 Task: Plot the electric field distribution in a charged parallel-plate capacitor with dielectric materials, capacitance calculations, and voltage analysis.
Action: Mouse moved to (161, 33)
Screenshot: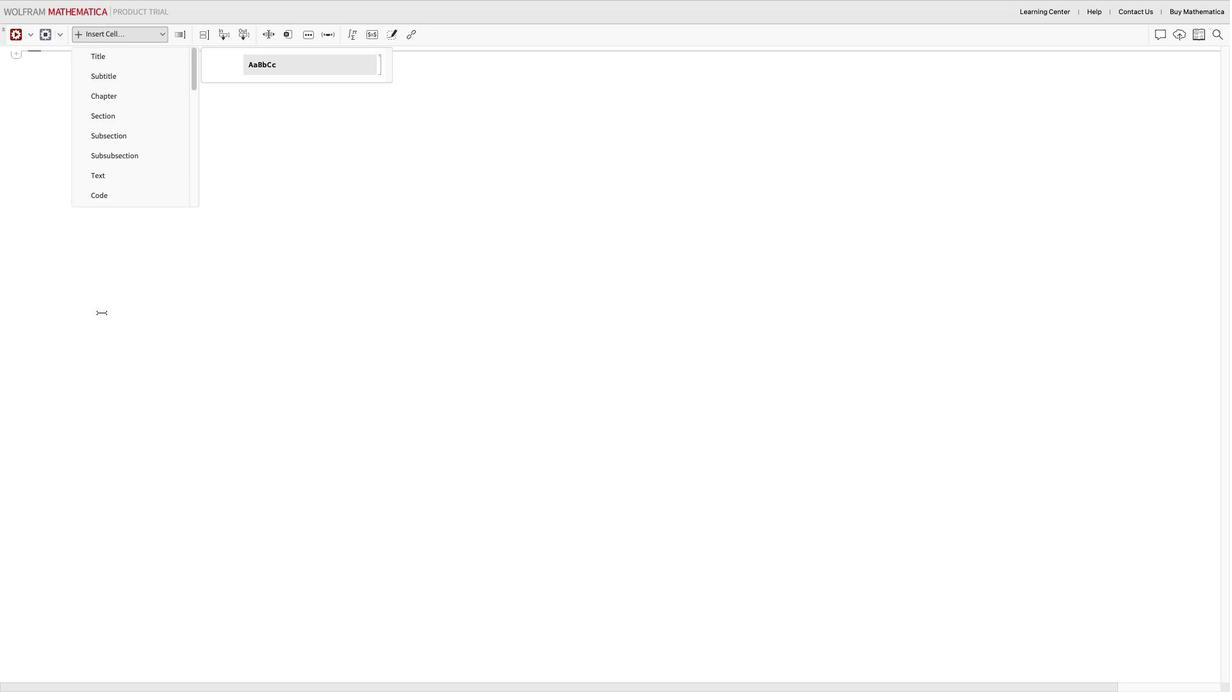
Action: Mouse pressed left at (161, 33)
Screenshot: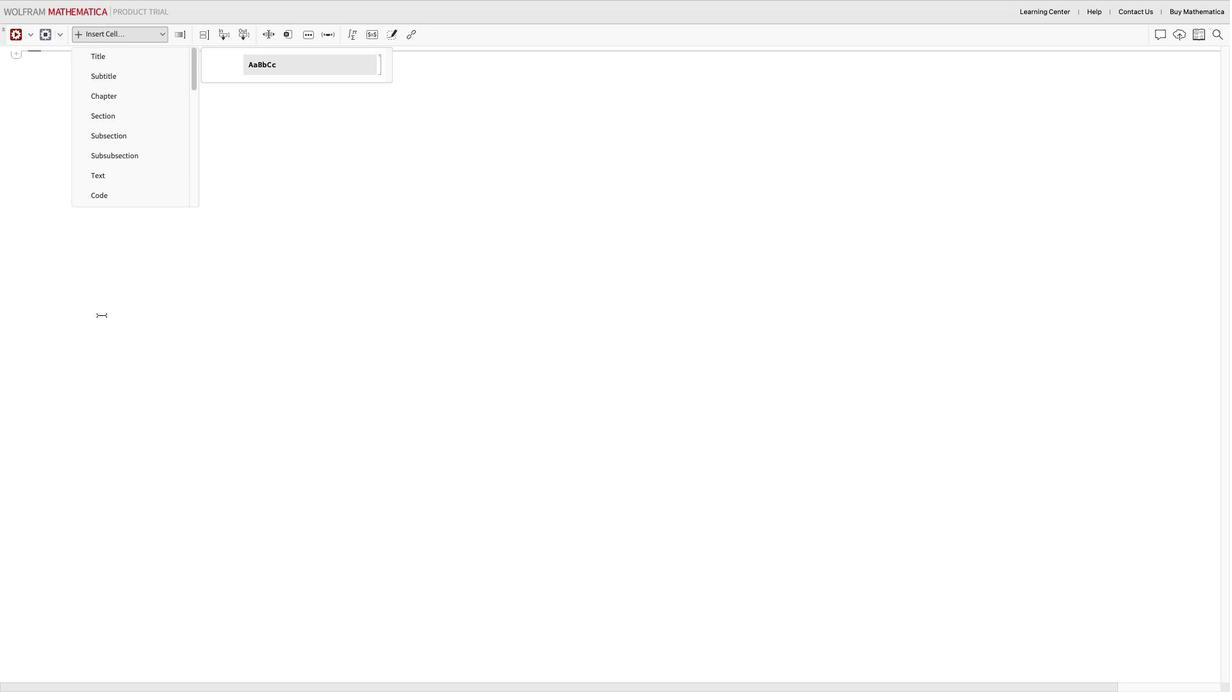 
Action: Mouse moved to (106, 58)
Screenshot: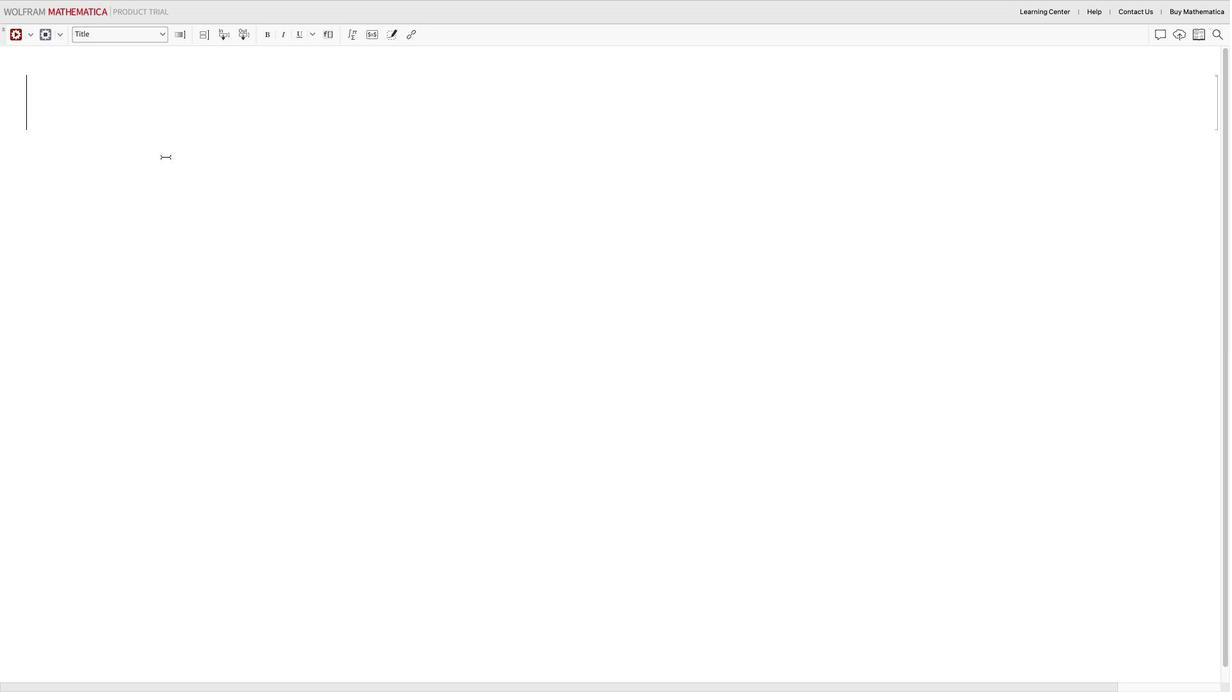
Action: Mouse pressed left at (106, 58)
Screenshot: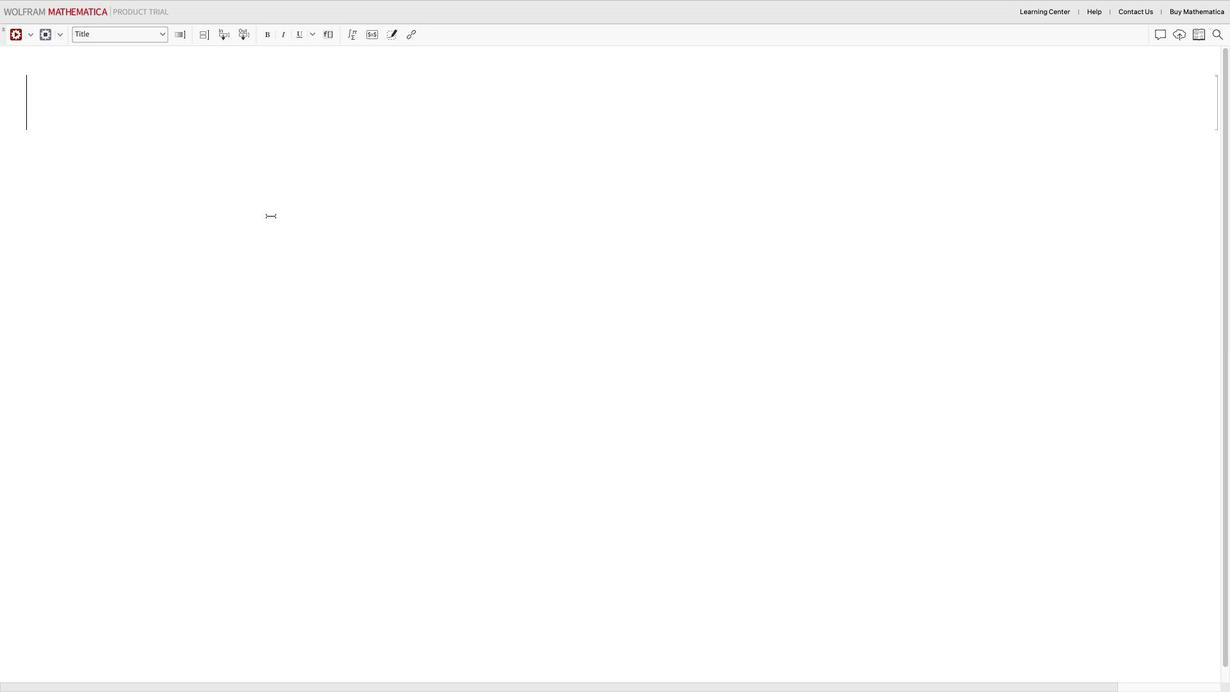 
Action: Mouse moved to (96, 91)
Screenshot: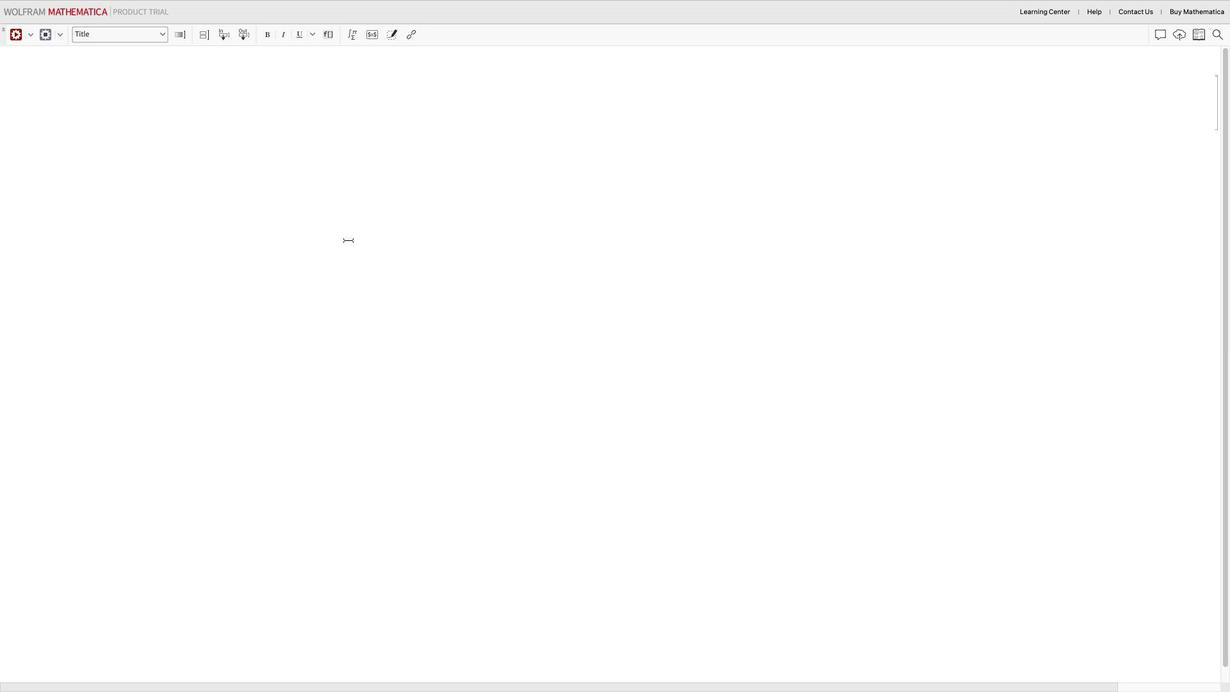 
Action: Mouse pressed left at (96, 91)
Screenshot: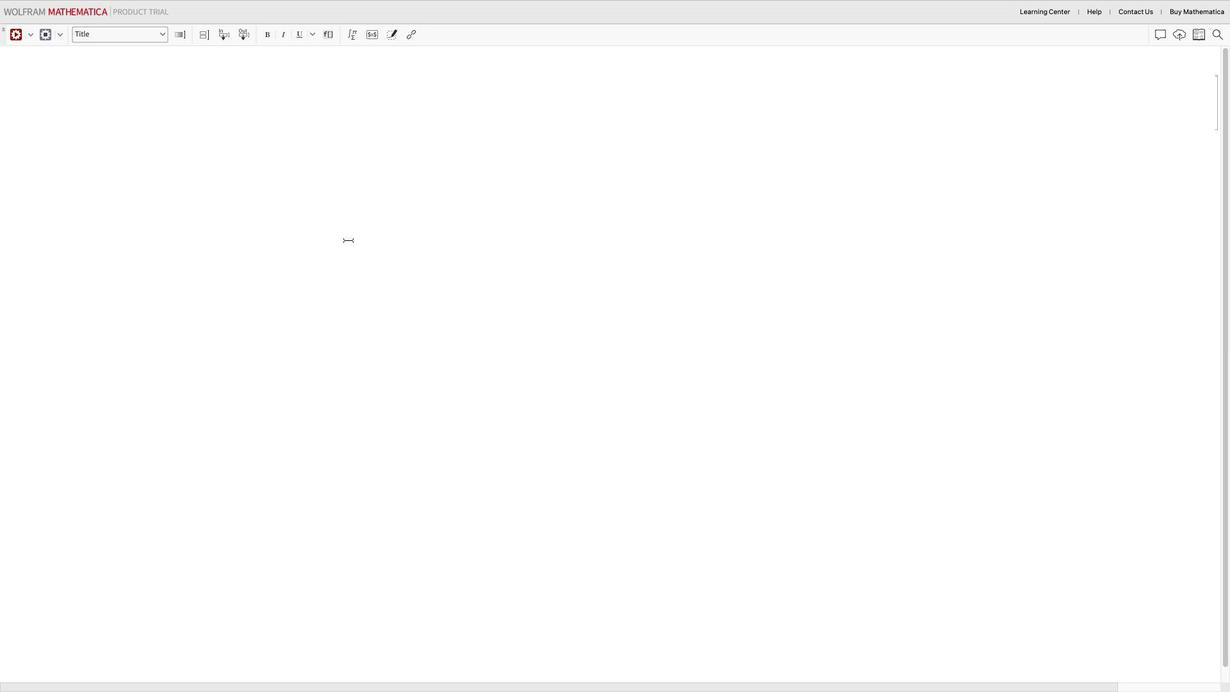 
Action: Mouse moved to (347, 239)
Screenshot: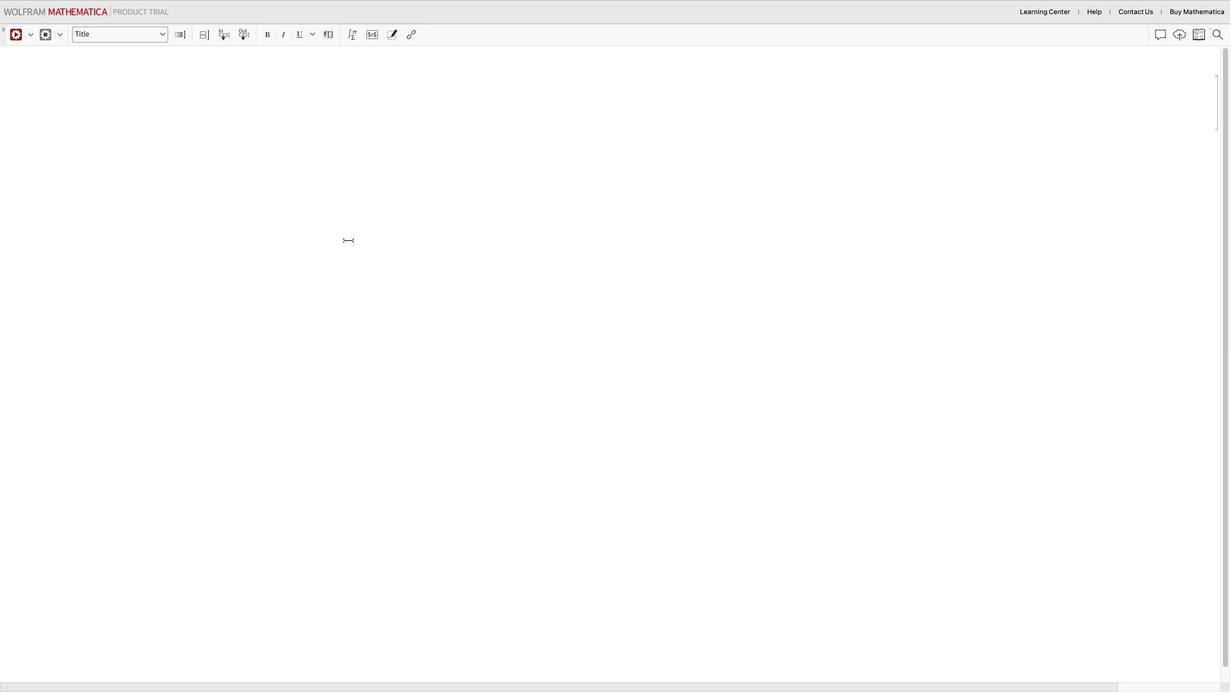 
Action: Key pressed Key.shift_r'E''l''e''c''t''r''i''c'Key.space'f''i''e''l''d'Key.space'd''i''s''t''r''i''b''u''t''i''o''n'Key.space'i''n''a'Key.spaceKey.backspaceKey.backspaceKey.space'a'Key.space'c''h''a''r''g''e''d'Key.space'p''a''r''a''l''l''e''l''-''p''l''a''t''e'Key.space'c''a''p''a''c''i''t''o''r'Key.space'w''i''t''h'Key.space'd''i''e''l''e''c''t''r''i''c'Key.space'm''a''t''e''r''i''a''l''s'','Key.space'c''a''p''a''c''i''t''a''n''c''e'','Key.backspaceKey.space'c''a''l''c''u''l''a''t''i''o''n''s'Key.space'a''n''d'Key.space'v''o''l''t''a''g''e'Key.space'a''n''a''l''y''s''i''s'
Screenshot: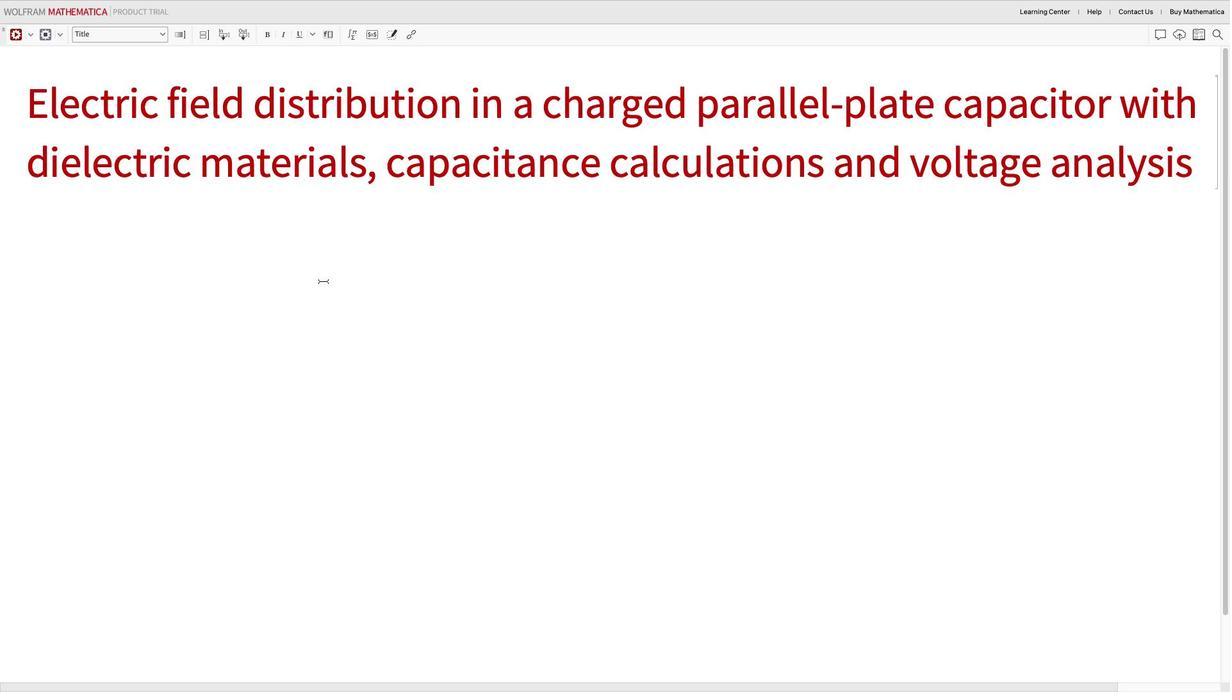 
Action: Mouse moved to (302, 315)
Screenshot: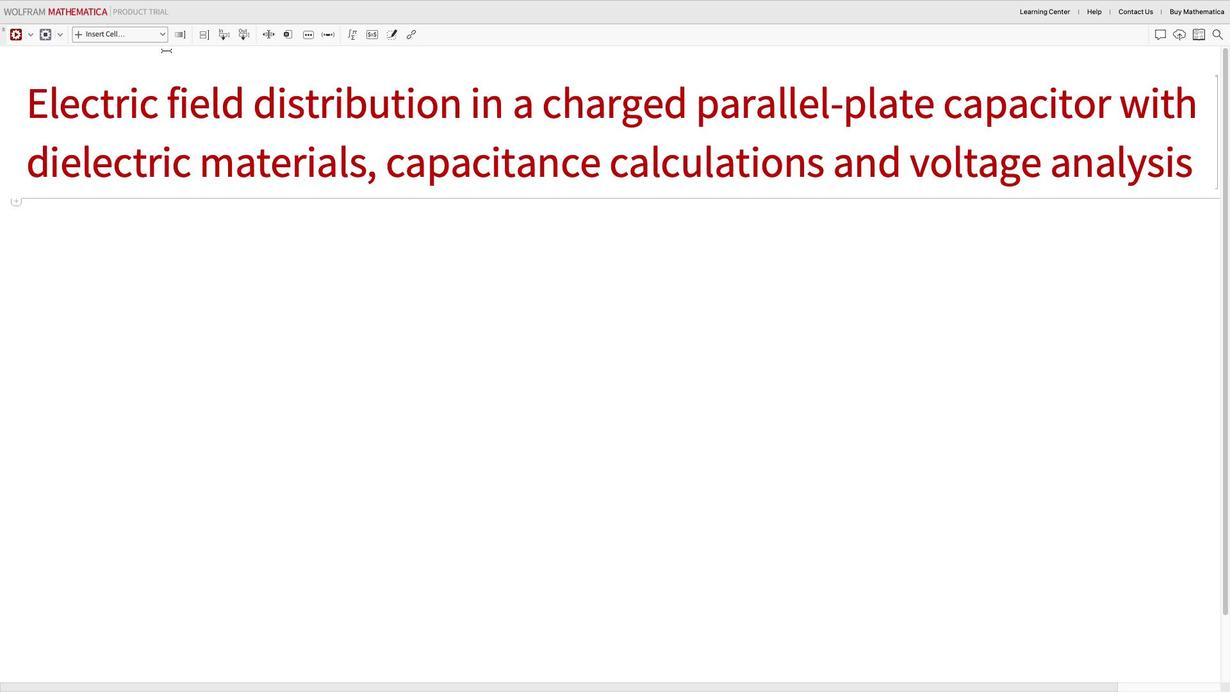 
Action: Mouse pressed left at (302, 315)
Screenshot: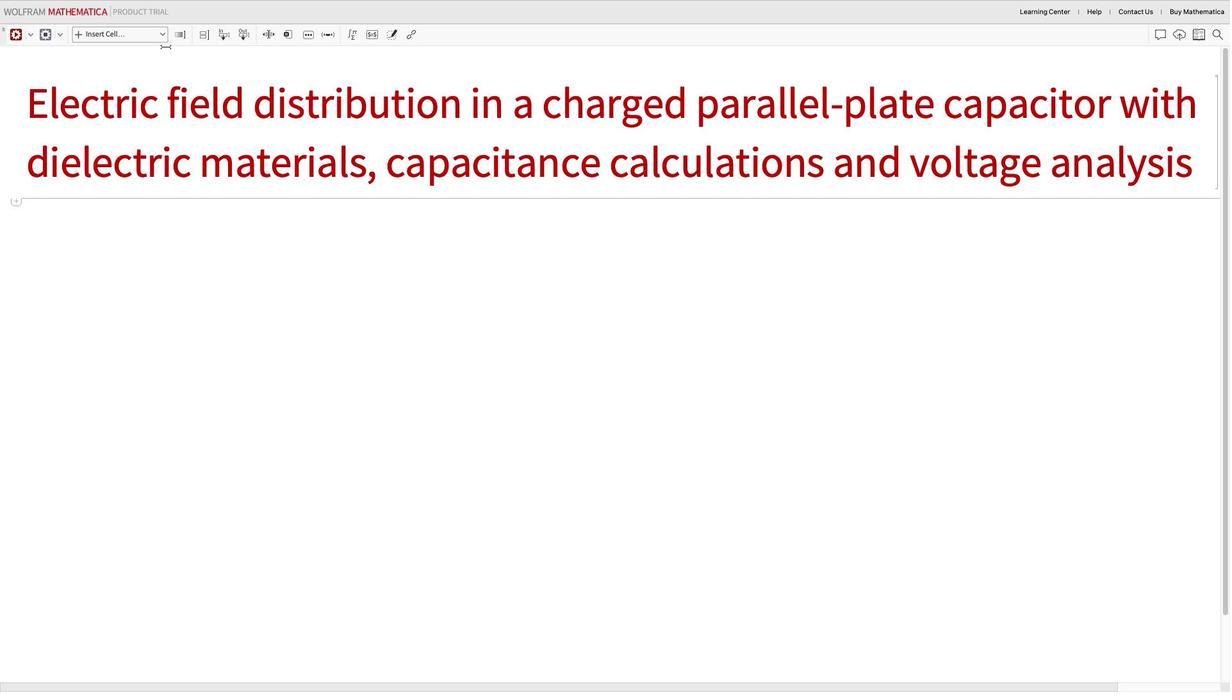 
Action: Mouse moved to (162, 36)
Screenshot: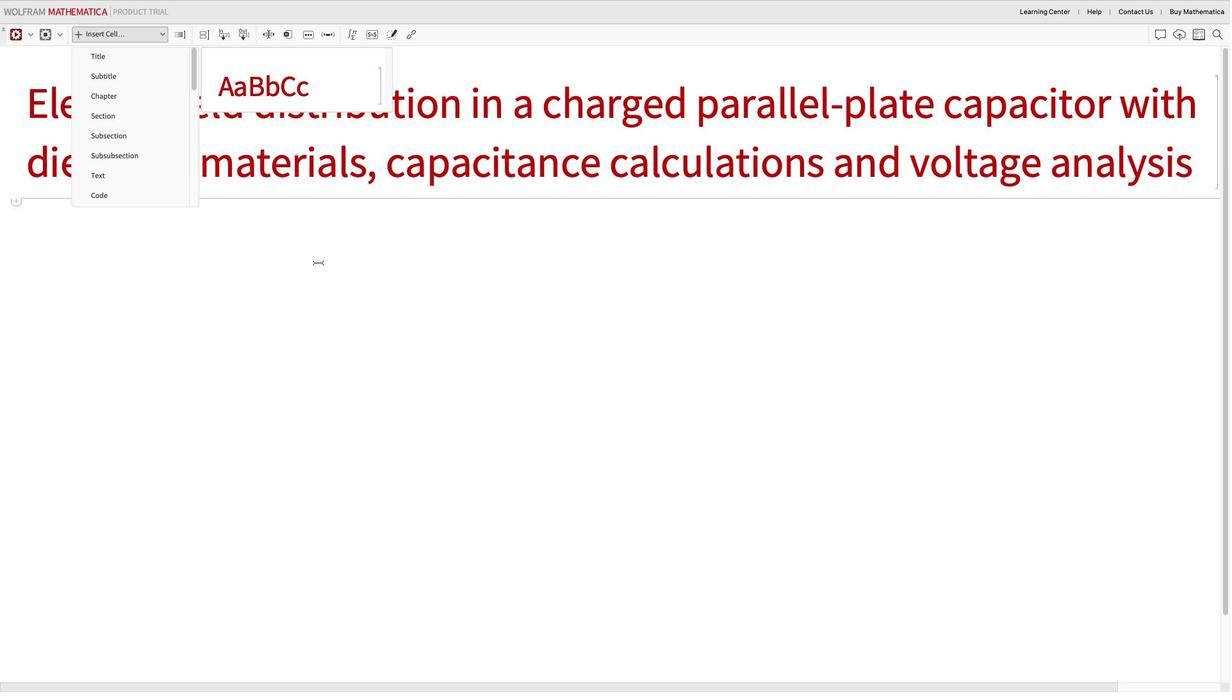 
Action: Mouse pressed left at (162, 36)
Screenshot: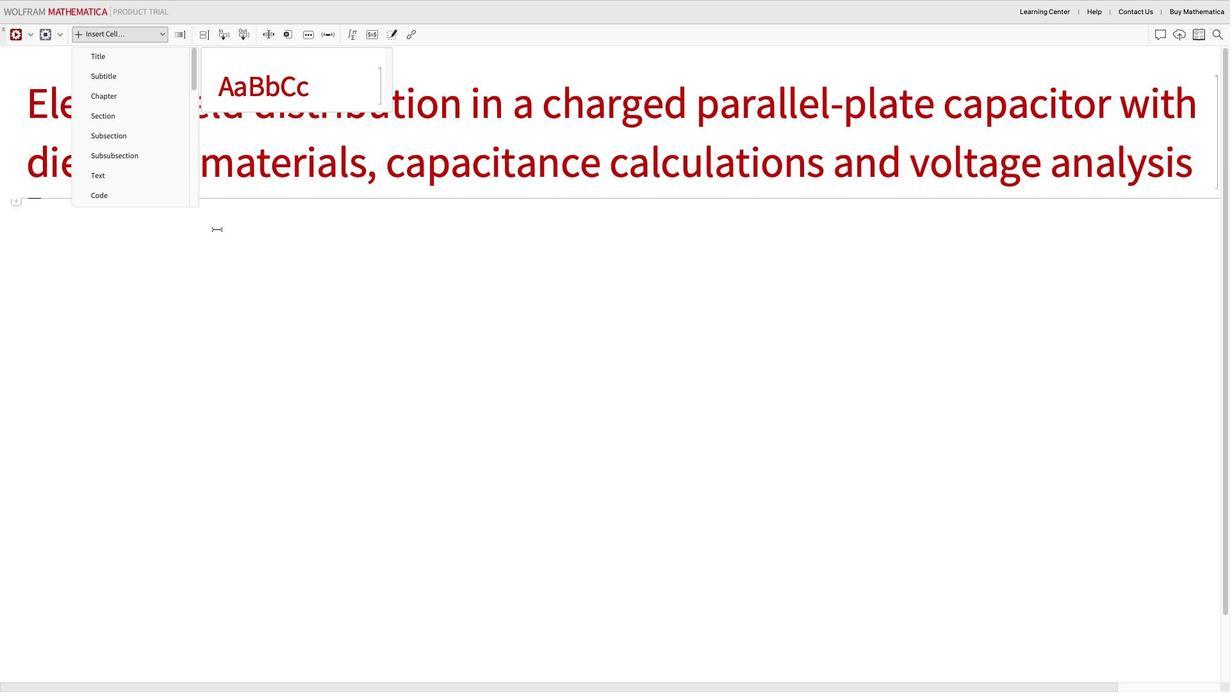 
Action: Mouse moved to (125, 200)
Screenshot: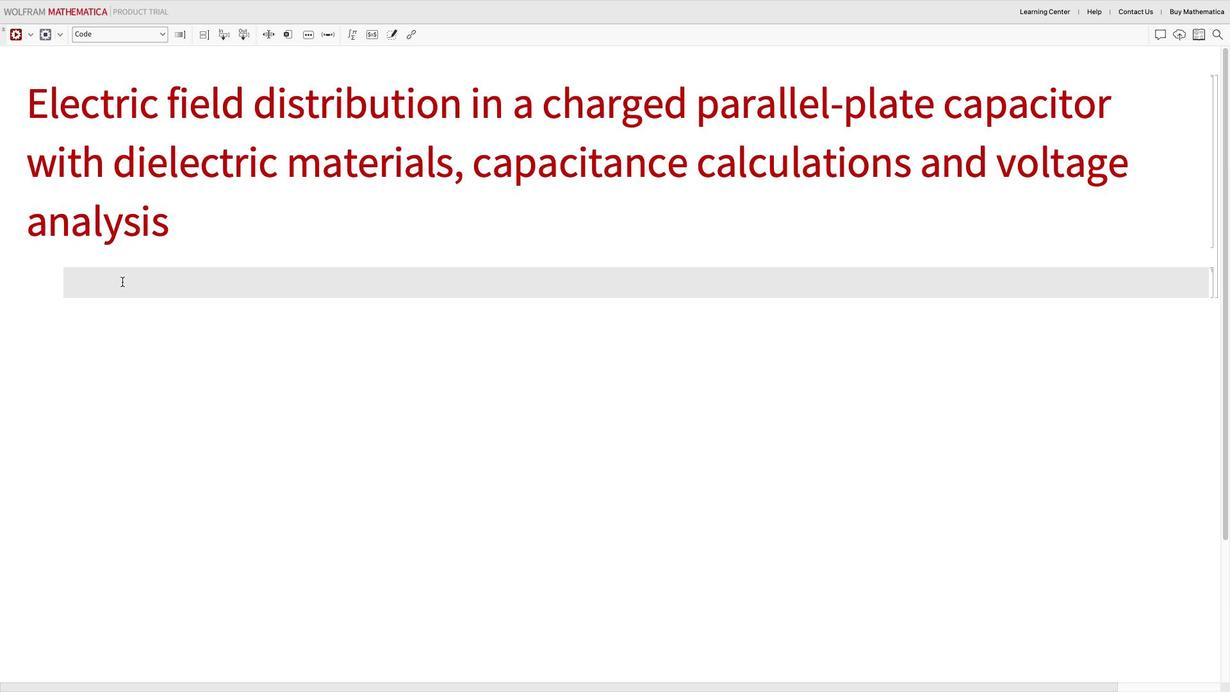 
Action: Mouse pressed left at (125, 200)
Screenshot: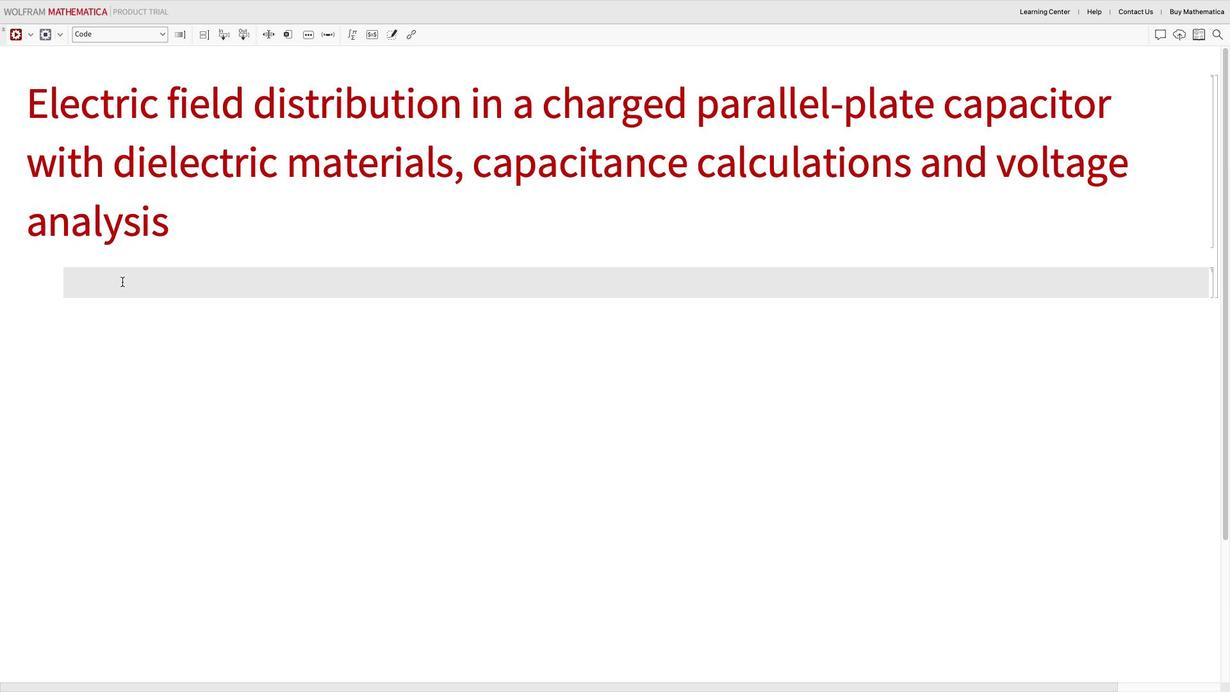 
Action: Mouse moved to (121, 281)
Screenshot: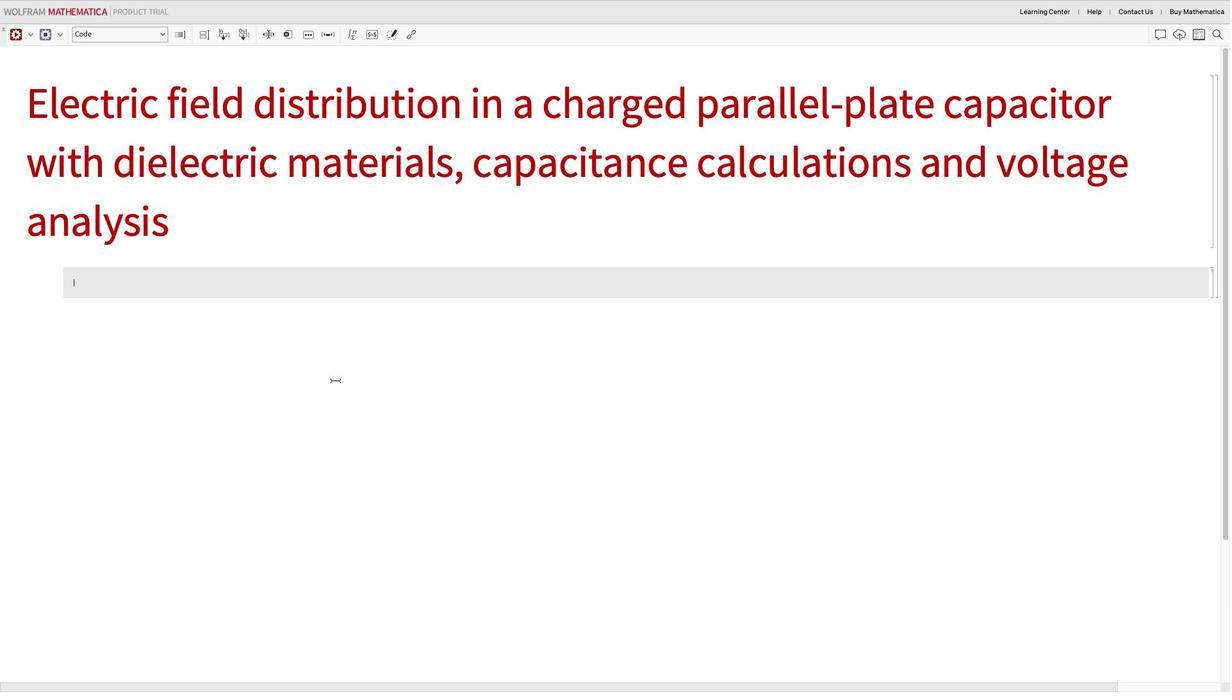 
Action: Mouse pressed left at (121, 281)
Screenshot: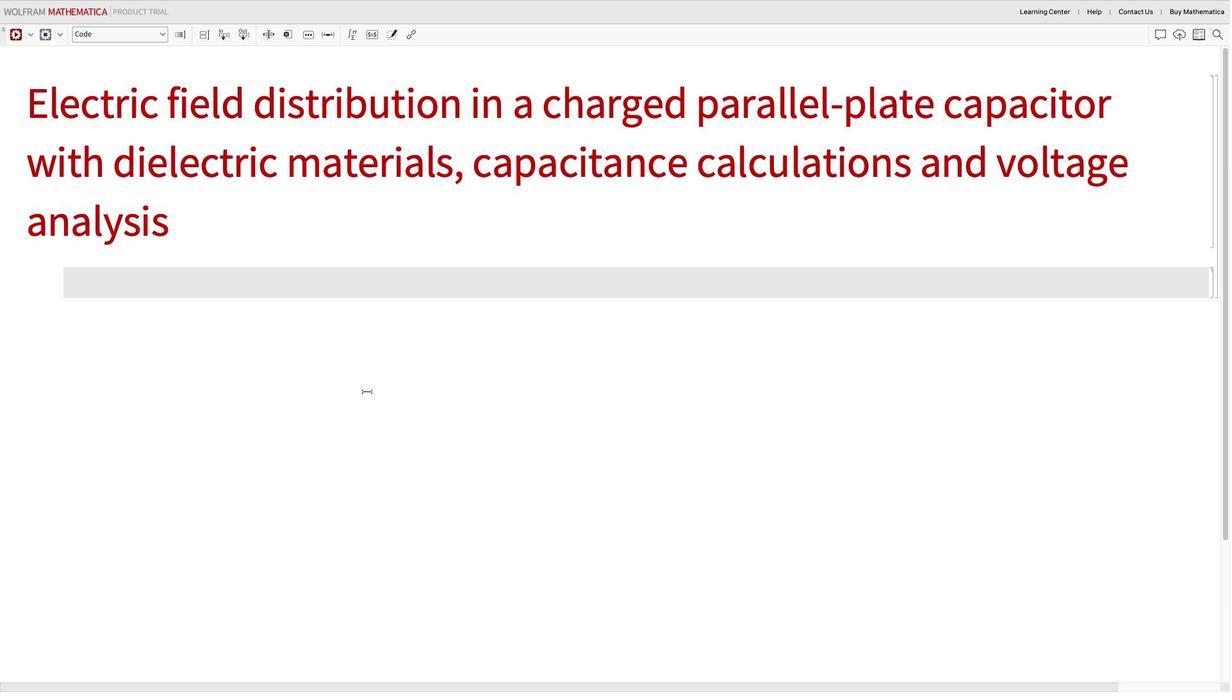 
Action: Mouse moved to (365, 390)
Screenshot: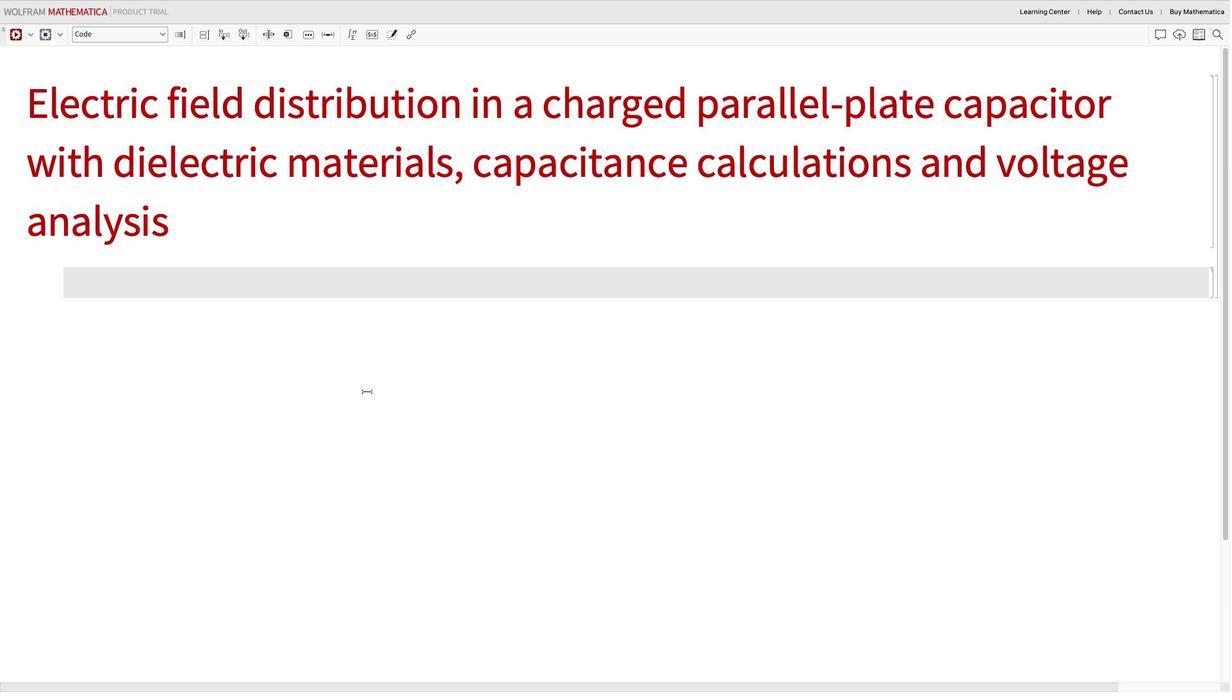 
Action: Key pressed Key.shift_r'(''*'
Screenshot: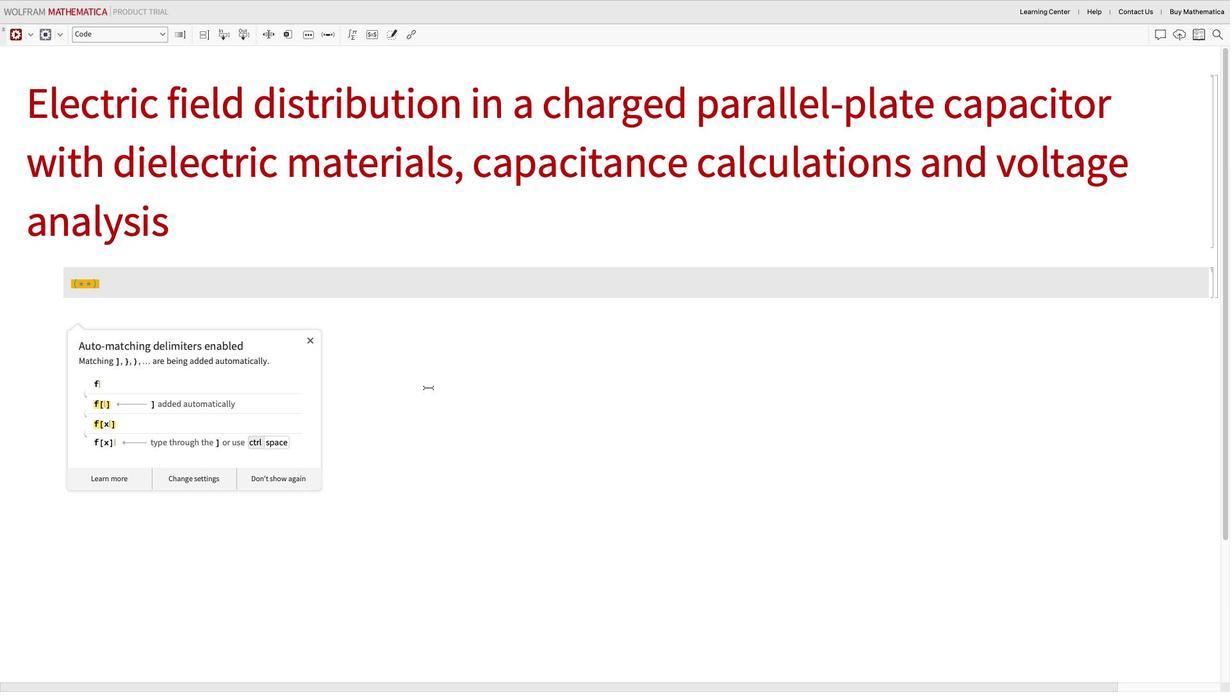 
Action: Mouse moved to (312, 340)
Screenshot: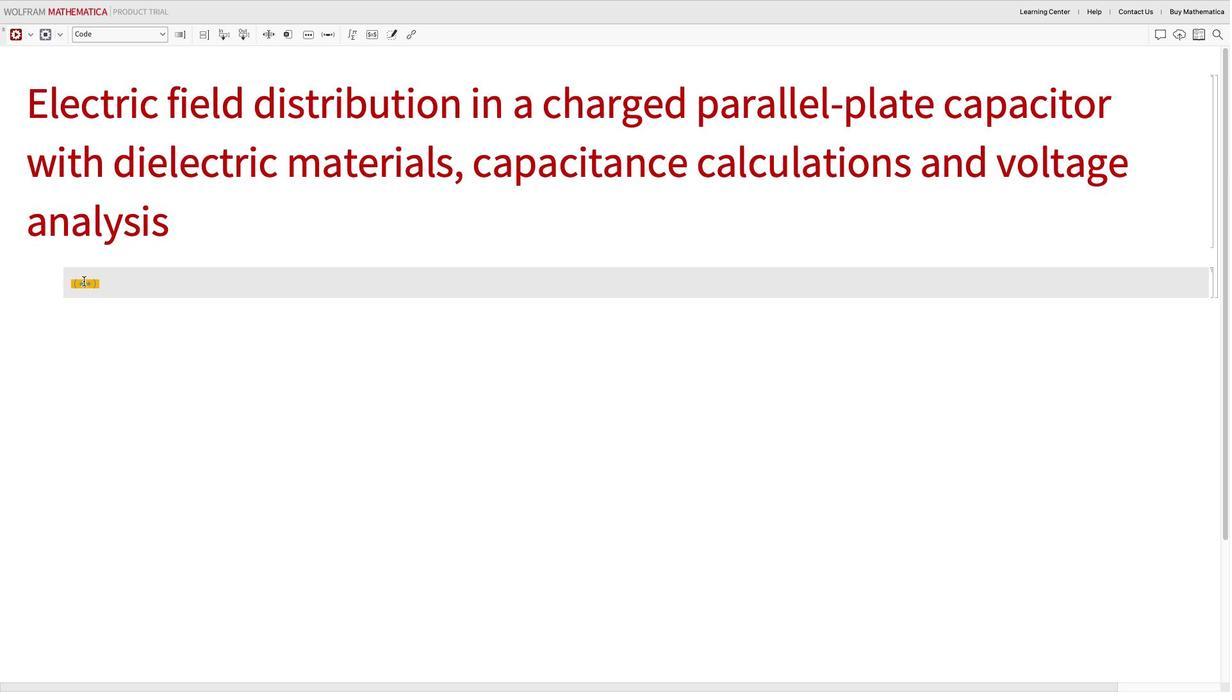 
Action: Mouse pressed left at (312, 340)
Screenshot: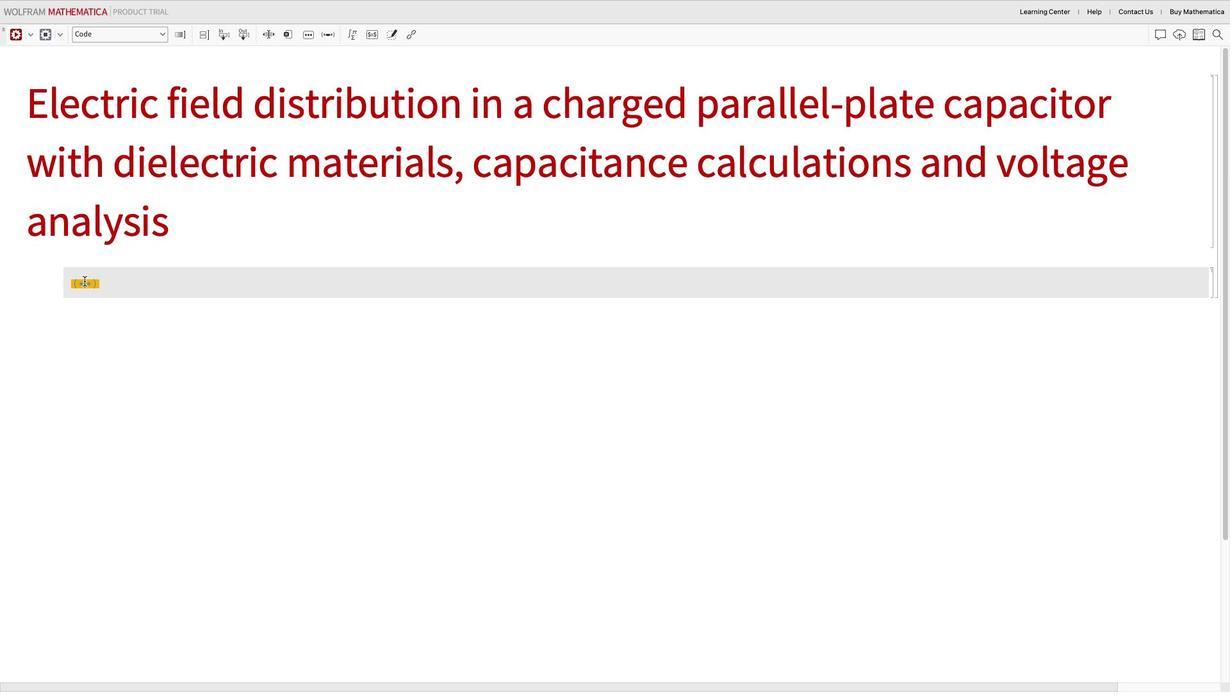 
Action: Mouse moved to (83, 281)
Screenshot: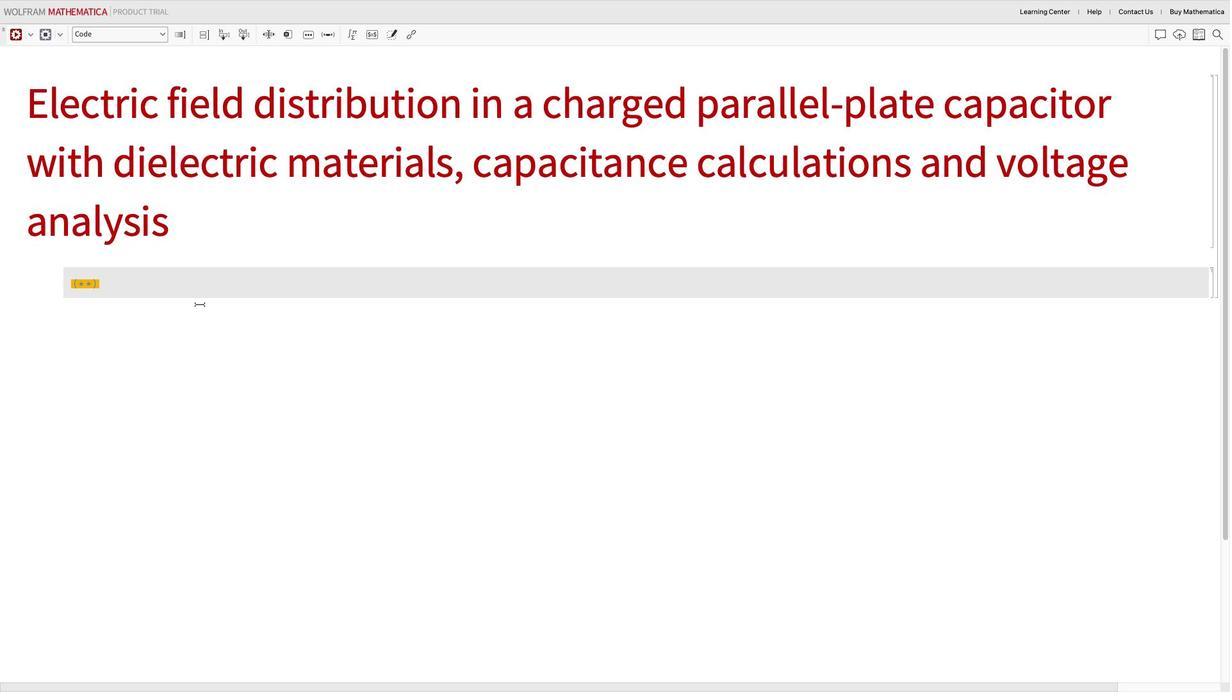 
Action: Mouse pressed left at (83, 281)
Screenshot: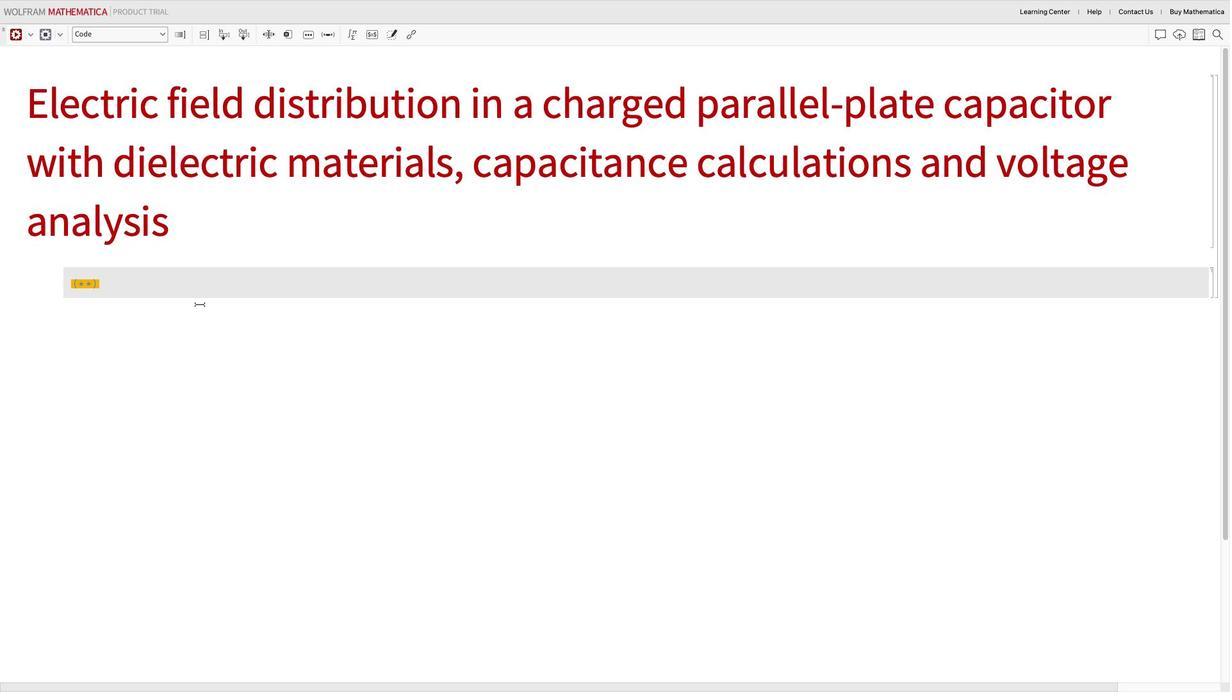 
Action: Mouse moved to (197, 303)
Screenshot: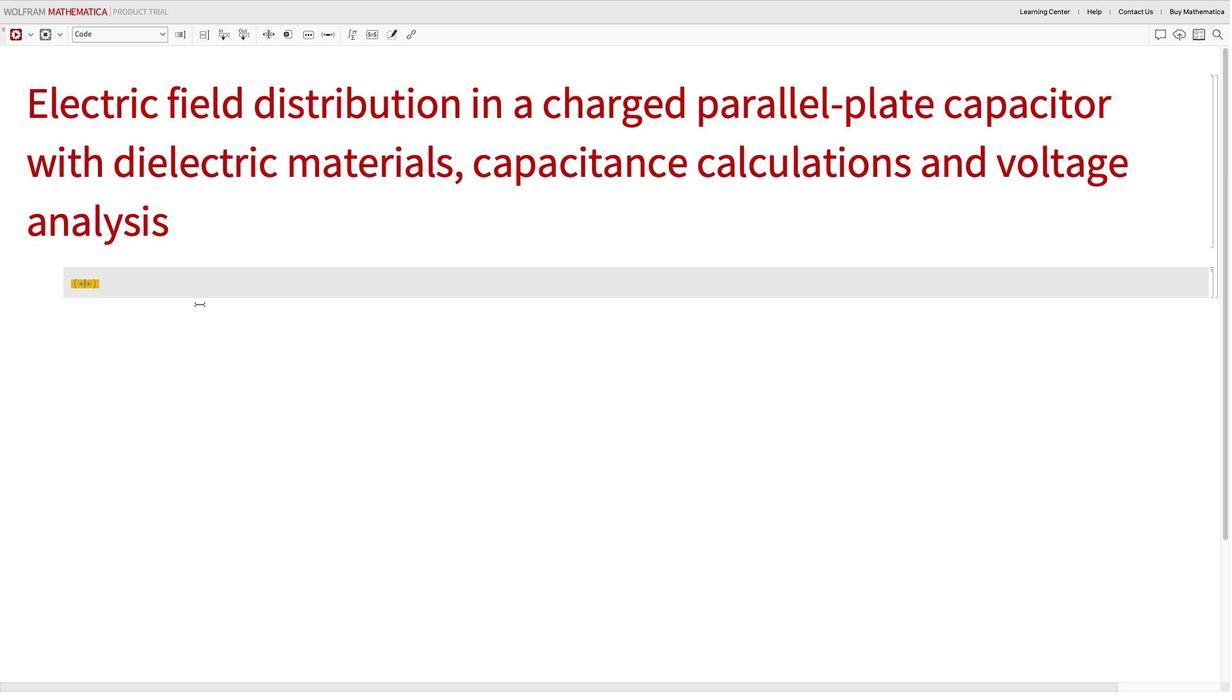 
Action: Key pressed Key.shift_r'D''e''f'
Screenshot: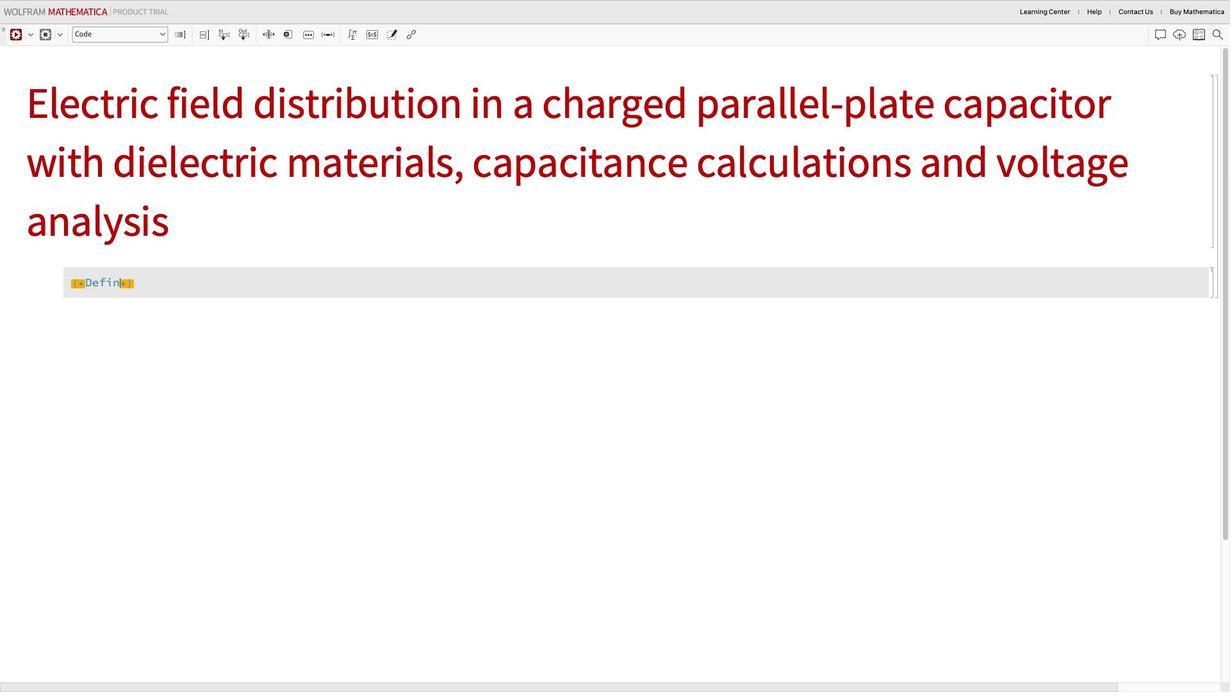 
Action: Mouse moved to (198, 303)
Screenshot: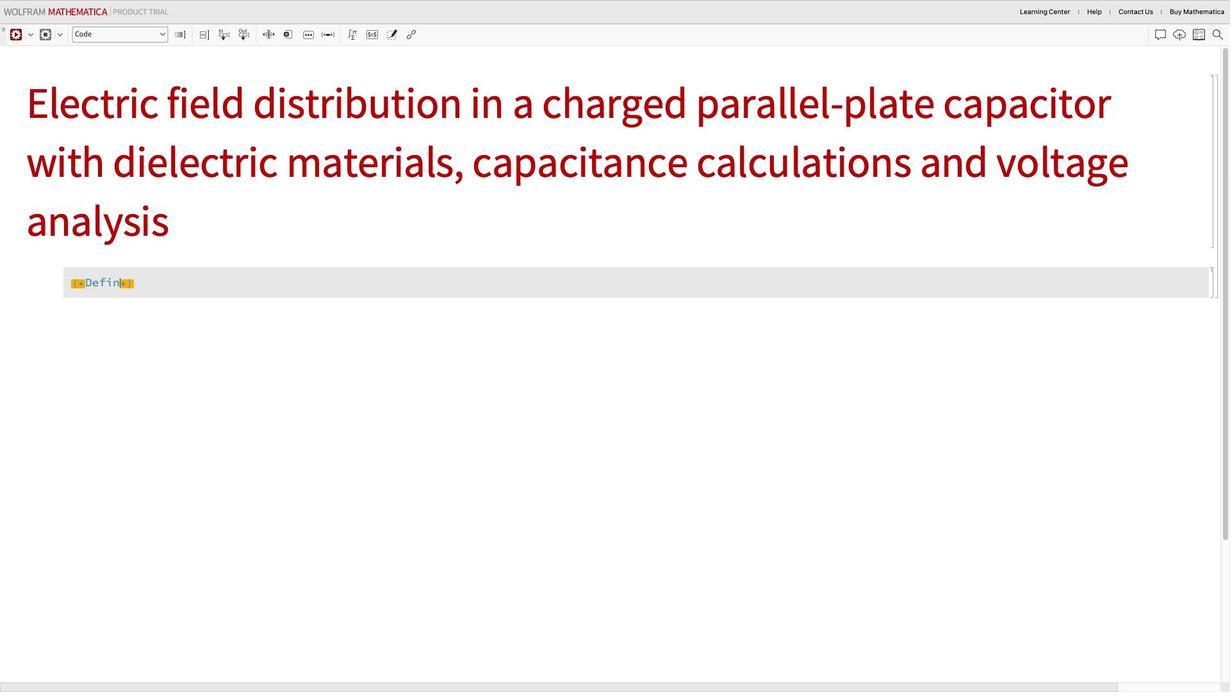 
Action: Key pressed 'i''n''e'Key.space'c''o''n''s''t''a''n''t''s'Key.space'a''n''d'Key.space'p''a''r''a''m''e''t''e''r''s'Key.rightKey.rightKey.enter'e''p''s''i''l''o''n''0'Key.space'='Key.space'8''.''8''5''4''1''9'Key.shift_r'*'Key.shift_r'^''-''1''2'';'Key.spaceKey.spaceKey.spaceKey.spaceKey.spaceKey.shift_r'(''*'Key.shift_r'V''a''c''c''u''m'Key.space'p''e''r''m''i''t''t''i''v''i''t''y'Key.rightKey.rightKey.enter'e''p''s''i''l''o''n'Key.shift_r'R'Key.space'='Key.space'4'';'Key.spaceKey.spaceKey.spaceKey.spaceKey.shift_r'(''*'Key.shift_r'R''e''l''a''t''i''v''e'Key.space'p''e''r''m''i''t''t''i''v''i''t''y'Key.space'o''d'Key.backspace'f'Key.space'd''i''r''e'Key.backspaceKey.backspace'e''l''e''c''t''r''i''c'Key.rightKey.rightKey.enter's''e''p''a''r''a''t''i''o''n'Key.space'='Key.space'0''.''0''0''1'';'Key.spaceKey.spaceKey.spaceKey.shift_r'(''*'Key.shift_r'S''e''p''a''r''a''t''i''o''n'Key.space'b''e''t''w''e''e''n'Key.space'p''l''a''t''e''s''[''m'']'Key.rightKey.rightKey.enter'a''r''e''a'Key.space'='Key.space'0''.''0''1'';'Key.spaceKey.spaceKey.shift_r'(''*'Key.shift_r'A''r''e''a'Key.space'o''f'Key.space't''h''e'Key.space'p''l''a''t''e''s''[''m'Key.shift_r'^''2'Key.rightKey.rightKey.rightKey.enter'v''o''l''t''a''g''e'Key.space'='Key.space'1''0''0'';'Key.spaceKey.spaceKey.spaceKey.shift_r'(''*'Key.shift_r'V''o''l''t''a''g''e'Key.space'a''p''p''l''i''e''d'Key.space'a''c''r''o''s''s'Key.space't''h''e'Key.space'c''a''p''a''c''i''t''o''r''['Key.shift_r'V'Key.rightKey.rightKey.rightKey.enterKey.enterKey.shift_r'(''*'Key.shift_r'C''a''l''c''u''l''a''t''e'Key.space'c''a''p''a''c''i''t''a''n''c''e'Key.rightKey.rightKey.enter'c''a''p''a''c''i''t''a''n''c''e'Key.space'='Key.space'e''p''s''i''l''o''n''0'Key.spaceKey.shift_r'*'Key.space'e''p''s''i''l''o''n'Key.shift_r'R'Key.spaceKey.shift_r'*'Key.space'a''r''e''a'Key.space'/'Key.space's''e''p''a''r''a''t''i''o''n'';'Key.enterKey.enterKey.shift_r'(''*'Key.shift_r'D''e''f''i''n''e'Key.space't''h''e'Key.space'e''l''e''c''t''r''i''c'Key.space'f''i''e''l''d'Key.space'f''u''n''c''t''i''o''n'Key.rightKey.rightKey.enter'e''l''e''c''t''r''i''c'Key.shift_r'F''i''e''l''d''[''x'Key.shift_r'_'',''y'Key.shift_r'_'Key.rightKey.spaceKey.shift_r':''='Key.spaceKey.shift_r'I''f''['Key.shift_r'A''b''s''[''y'']'Key.shift_r'<'Key.space's''e''p''a''r''a''t''i''o''n'Key.space'/''2'','Key.space'v''o''l''t''a''g''e'Key.space'/'Key.spaceKey.shift_r'(''e''p''s''i''l''o''n''0'Key.spaceKey.shift_r'*''e''p''s''i''l''o''n'Key.shift_r'R'Key.shift_r'*''a''r''e''a'Key.right','Key.space'0'Key.right';'Key.enterKey.enterKey.shift_r'(''*'Key.shift_r'C''r''e''a''t''e'Key.space'a'Key.space'd''e''n''s''i''t''y'Key.space'o''f'Key.space't''h''e'Key.space'e''l''e''c''t''r''i''c'Key.space'f''i''e''l''d'Key.space'd''i''s''t''r''i'Key.spaceKey.backspace'b''u''t''i''o''n'Key.rightKey.rightKey.enterKey.enterKey.backspaceKey.shift'D''e''n''s''i''t''y'Key.spaceKey.leftKey.leftKey.leftKey.leftKey.leftKey.leftKey.leftKey.leftKey.leftKey.leftKey.rightKey.rightKey.rightKey.rightKey.rightKey.rightKey.rightKey.rightKey.shift_r'P'Key.backspaceKey.rightKey.shift_r'P''l''o''t''[''e''l''e''c''t''r''i''c'Key.shift_r'F''i''r''l'Key.backspaceKey.backspace'e''l''d''[''x'',''y'']'','Key.spaceKey.shift_r'{''x'','Key.space'-''s''e''p''a''r''a''t''i''o''n''/''2'','Key.space's''e''p''a''r''a''t''i''o''n''/''2'Key.right','Key.spaceKey.shift_r'{''y'','Key.space'-''a''r''e''a''/''2'','Key.space'a''r''e''a''/''2'Key.right','Key.enterKey.shift_r'P''l''o''t'Key.shift_r'R''a''n''g''e'Key.enterKey.shift_r'{''0'','Key.space'v''o''l''t''a''g''e''/'Key.shift_r'(''e''p''s''i''l''o''n''0'Key.shift_r'*''e''p''s''i''l''o''n'Key.shift_r'R'Key.shift_r'*''a''r''e''a'Key.rightKey.right','Key.spaceKey.shift_r'C''o''l''o''r'Key.shift_r'F''u''n''c''t''i''o''n'Key.enterKey.shift_r'"'Key.shift_r'T''e''m''p''e''r''a''t''u''r''e'Key.right','Key.spaceKey.shift_r'P''l''o''t'Key.shift_r'L''e''g''e''n''d''s'Key.enterKey.shift_r'A''u''t''o''m''a''t''i''c'','Key.enterKey.shift_r'F''r''a''m''e'Key.shift_r'L''a''b''e''l'Key.enterKey.shift_r'{''"'Key.shift_r'D''i''s''t''a''n''c''e'Key.spaceKey.shift_r'(''m'Key.shift_r')'Key.right','Key.spaceKey.shift_r'"'Key.shift_r'H''e''i''g''h''t'Key.spaceKey.shift_r'(''m'Key.shift_r')'Key.rightKey.right','Key.spaceKey.shift_r'P''l''o''t'Key.shift_r'L''a''b''e''l'Key.enterKey.shift_r'"'Key.shift_r'E''l''e''c''t''r''i''c'Key.spaceKey.shift_r'F''i''e''l''d'Key.spaceKey.shift_r'D''i''s''t''r''i''b''u''t''i''o''n'Key.space'i''n'Key.spaceKey.shift_r'C''a''p''a''c''i''t''o''r'Key.rightKey.rightKey.enterKey.enterKey.shift_r'('Key.shift_r'*'Key.shift_r'C''a''p''a''c''i''t''a''n''c''e'Key.space'c''a''l''c''u''l''a''t''i''o''n'Key.rightKey.rightKey.enterKey.backspaceKey.shift_r'R''o''w''['Key.shift_r'{'Key.shift_r'"'Key.shift_r'C''a''p''a''c''i''t''a''n''c''e'Key.spaceKey.shift_r'('Key.shift_r'F'Key.shift_r')'Key.shift_r':'Key.spaceKey.right','Key.space'c''a''p''a''c''i''t''a''n''c''e'','Key.spaceKey.shift_r'"''\\''n'Key.shift_r'V''o''l''t''a''g''e'Key.spaceKey.shift_r'('Key.shift_r'V'Key.shift_r')'Key.shift_r':'Key.spaceKey.right','Key.space'v''o''l''t''a''g''e'Key.rightKey.rightKey.enterKey.shift_rKey.enter
Screenshot: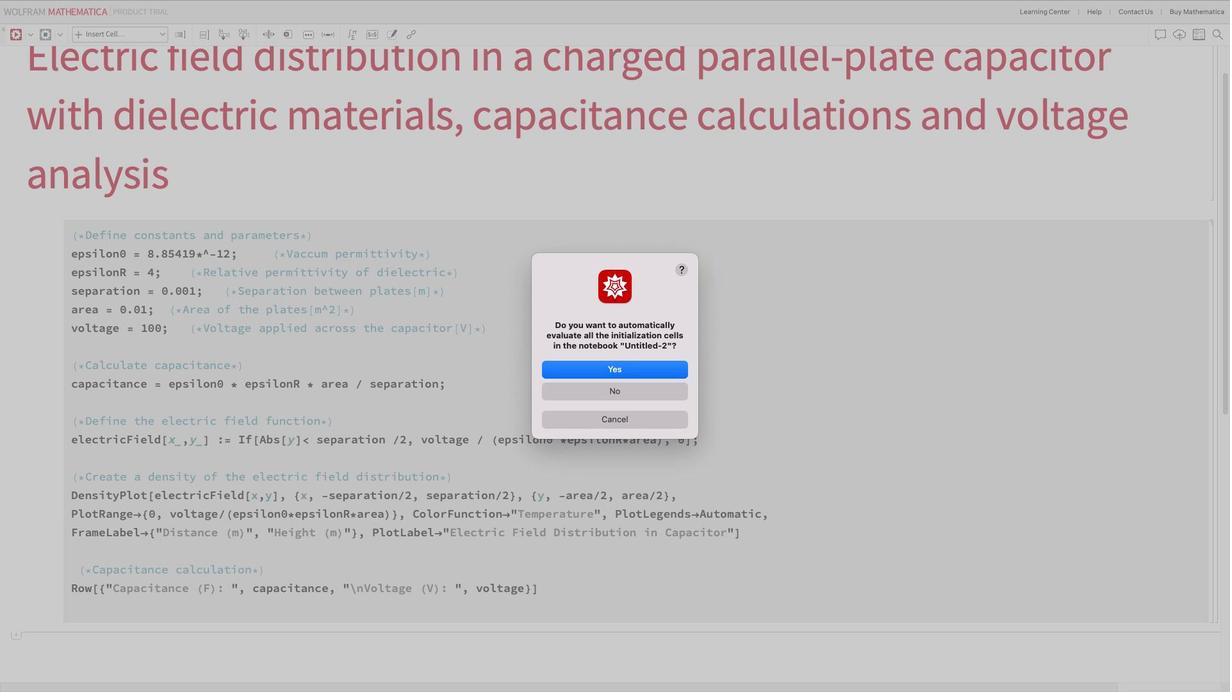 
Action: Mouse moved to (635, 369)
Screenshot: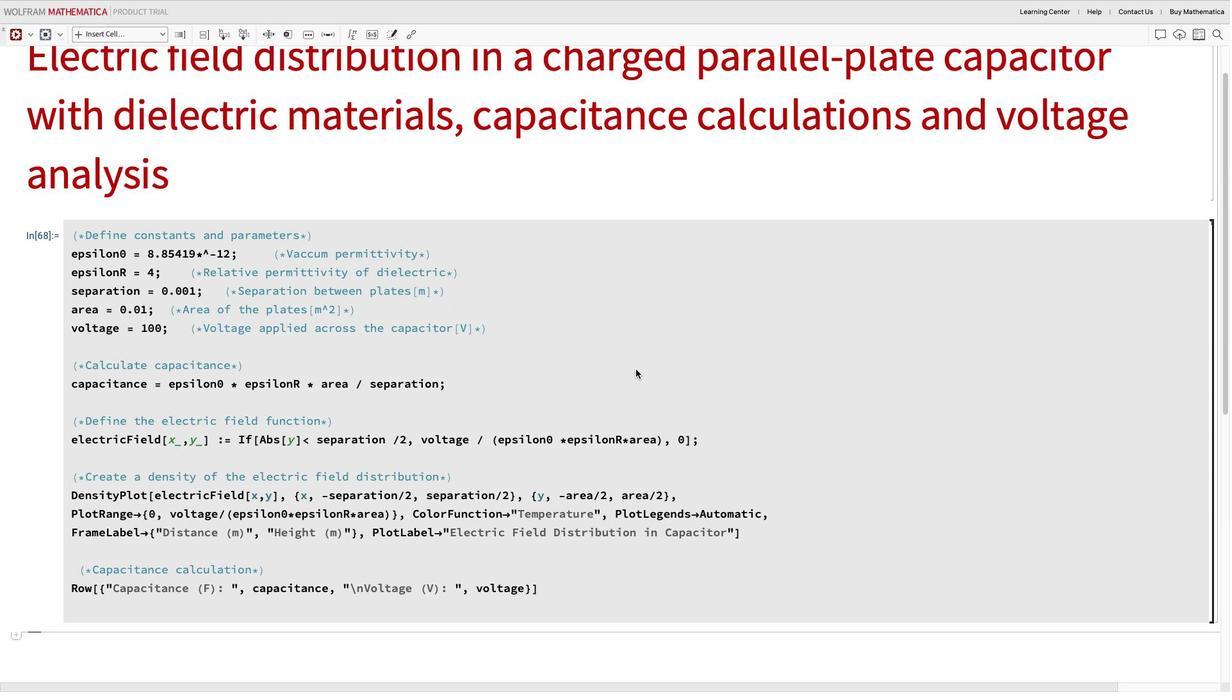 
Action: Mouse pressed left at (635, 369)
Screenshot: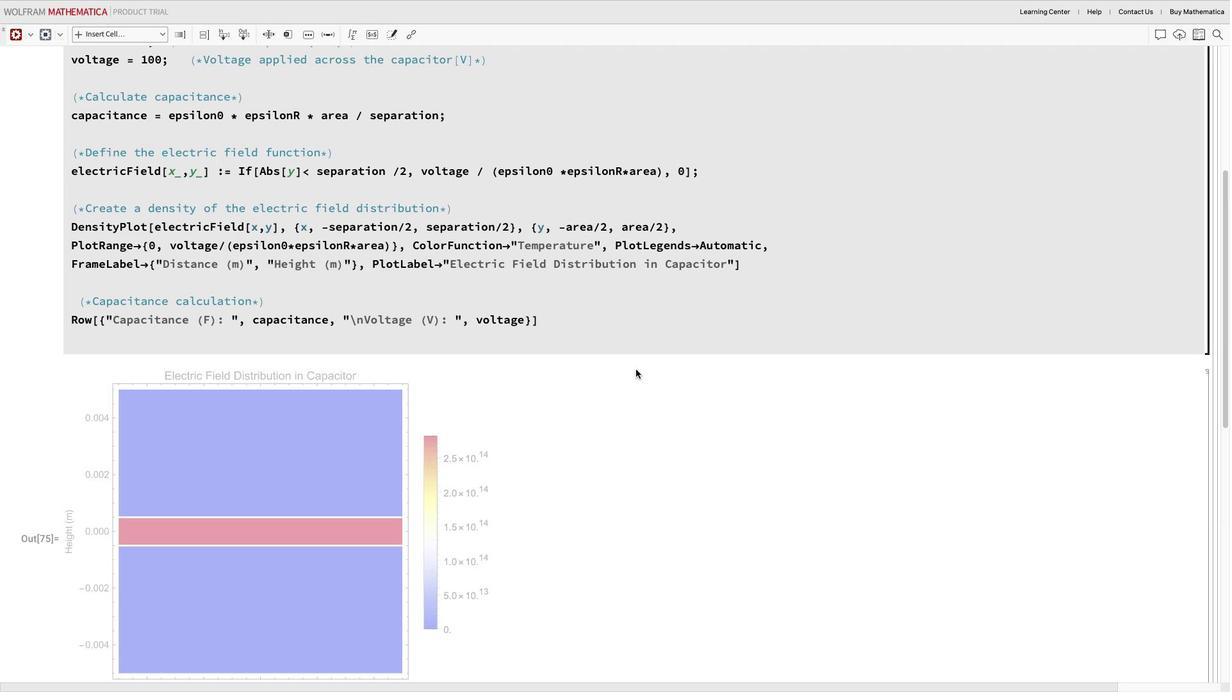 
Action: Mouse scrolled (635, 369) with delta (0, 0)
Screenshot: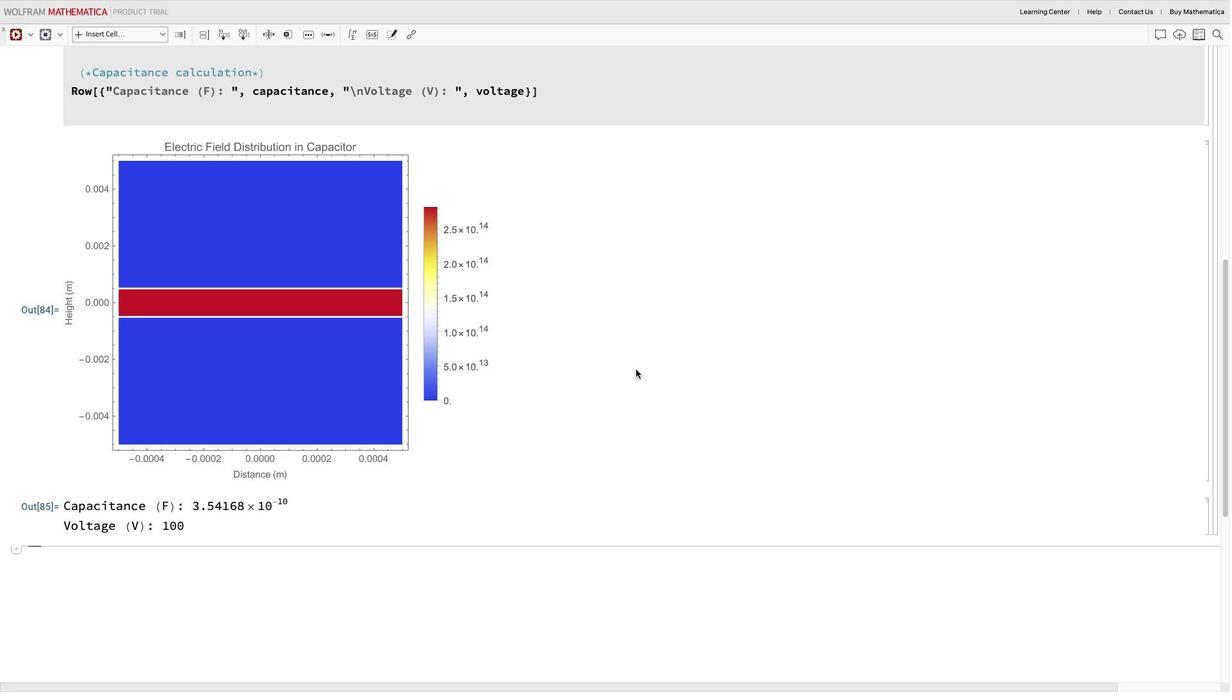 
Action: Mouse scrolled (635, 369) with delta (0, 0)
Screenshot: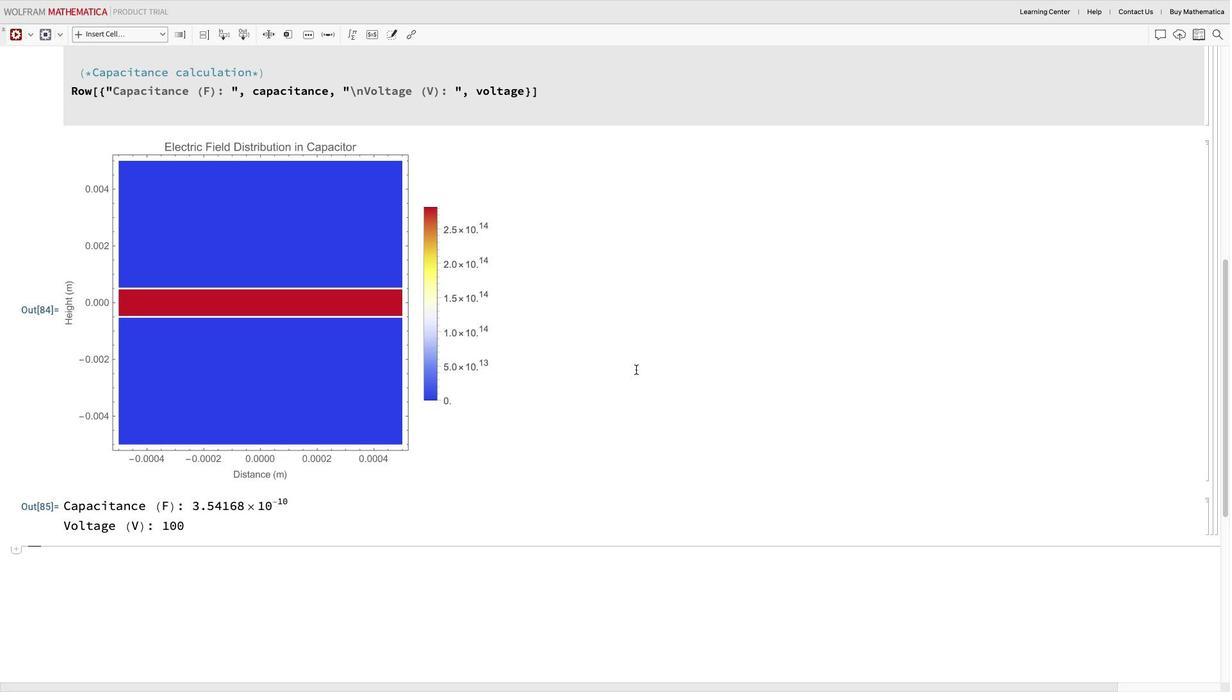 
Action: Mouse scrolled (635, 369) with delta (0, 0)
Screenshot: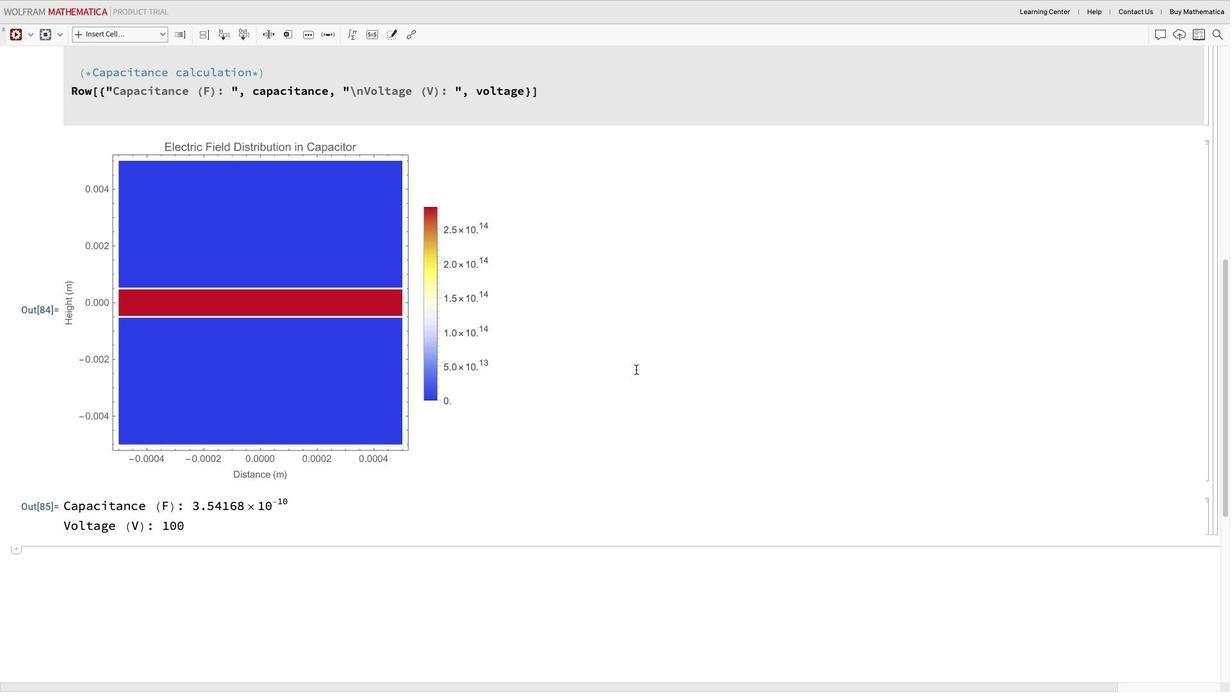 
Action: Mouse scrolled (635, 369) with delta (0, 0)
Screenshot: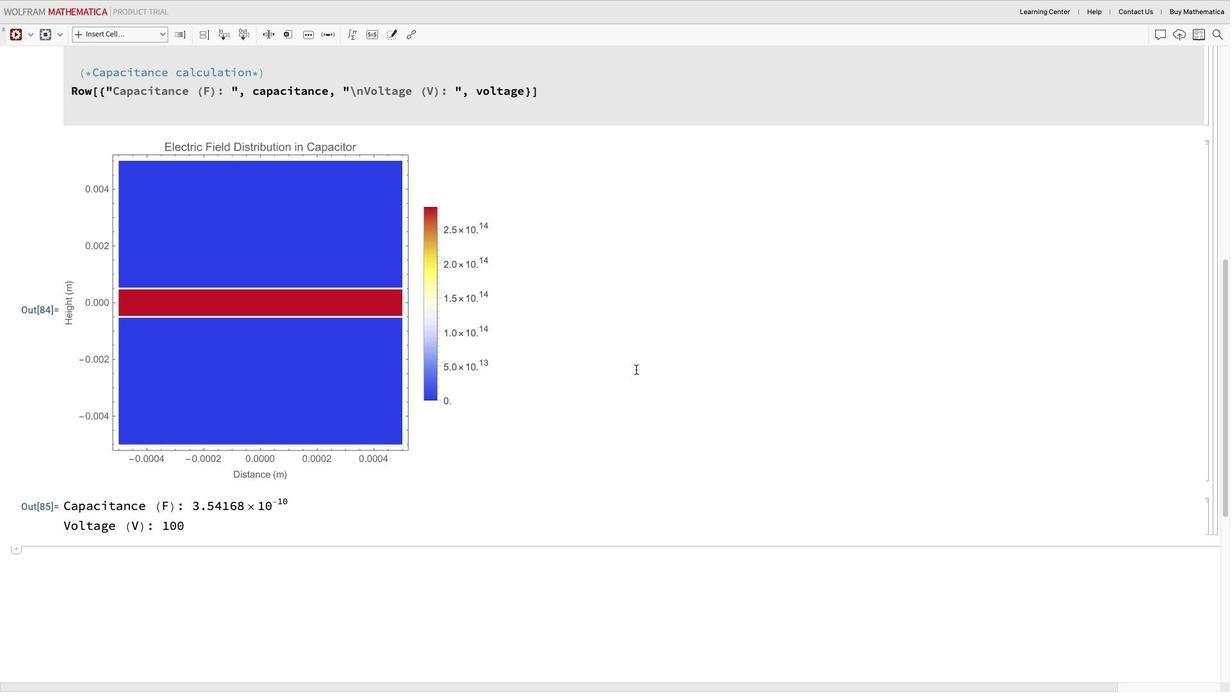 
Action: Mouse scrolled (635, 369) with delta (0, -1)
Screenshot: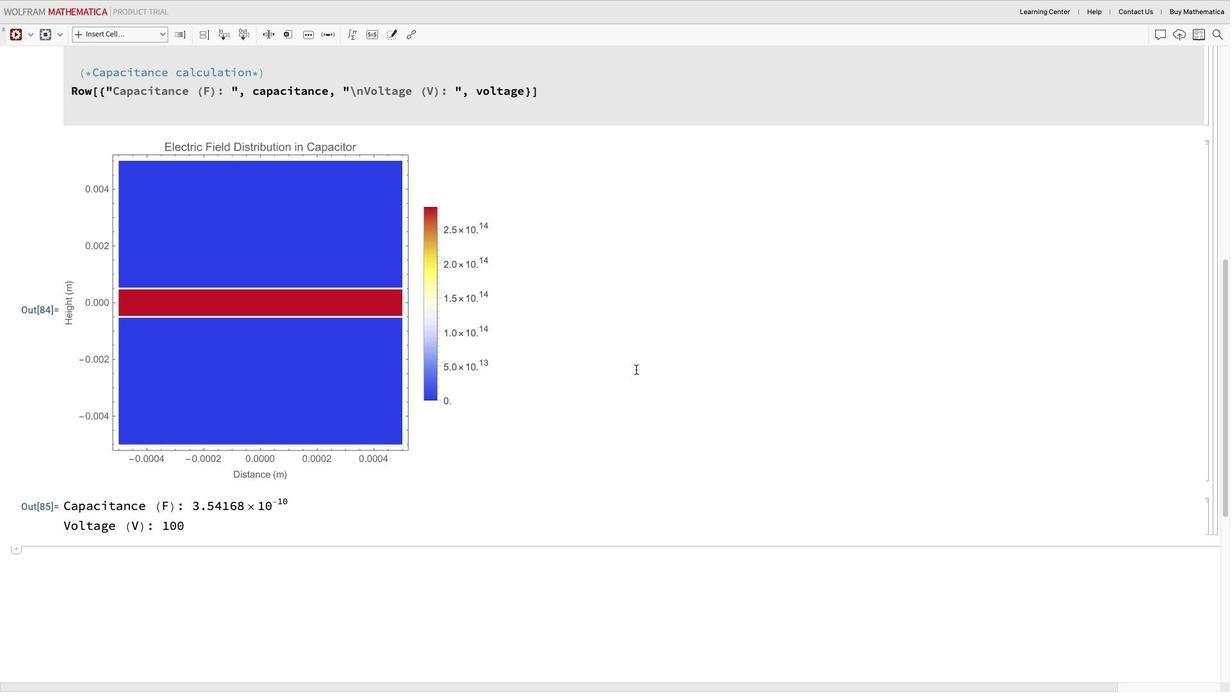 
Action: Mouse scrolled (635, 369) with delta (0, -3)
Screenshot: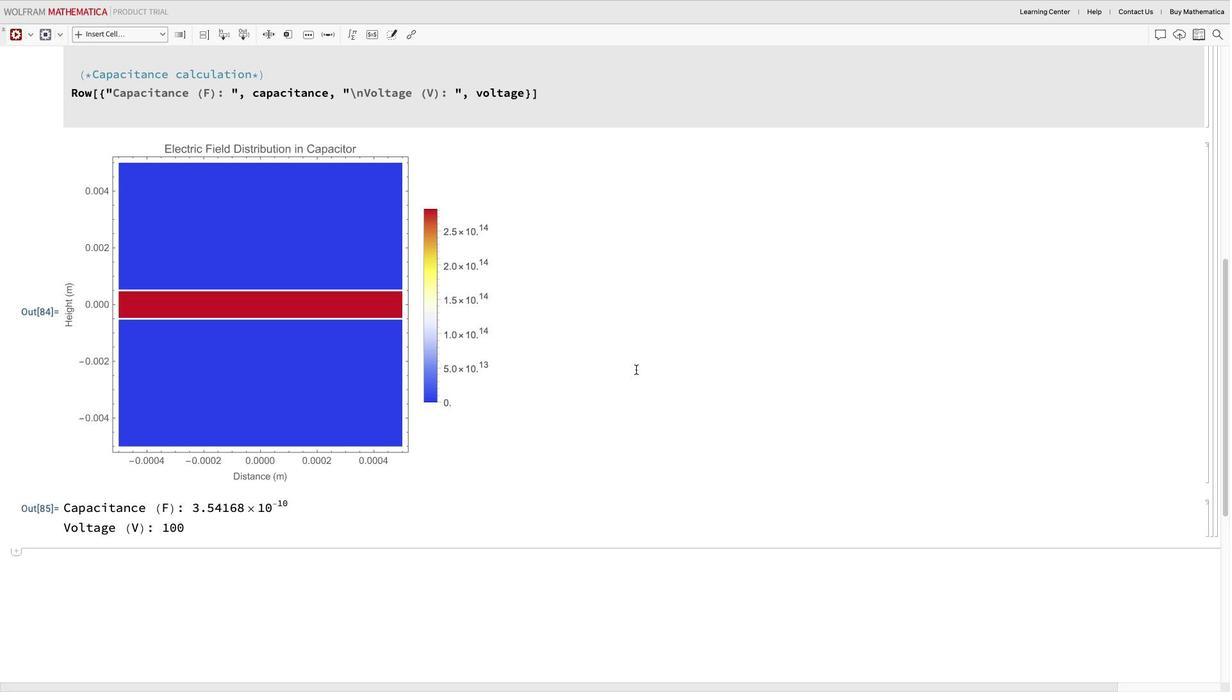 
Action: Mouse scrolled (635, 369) with delta (0, -3)
Screenshot: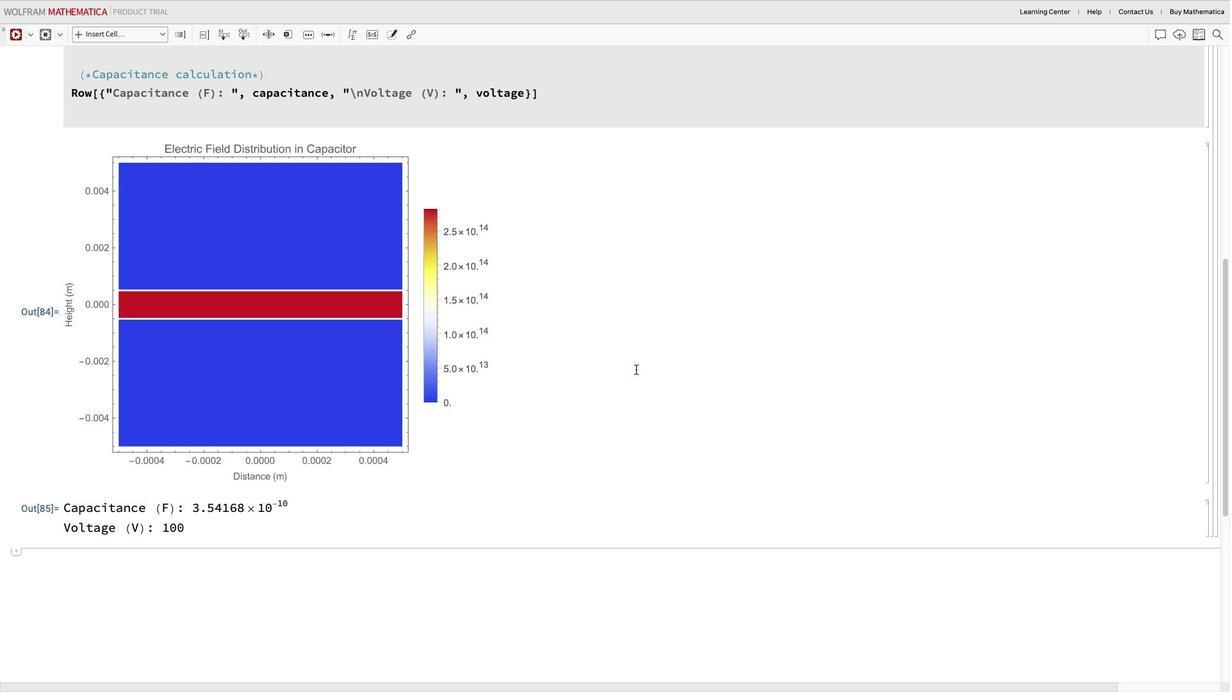 
Action: Mouse scrolled (635, 369) with delta (0, 0)
Screenshot: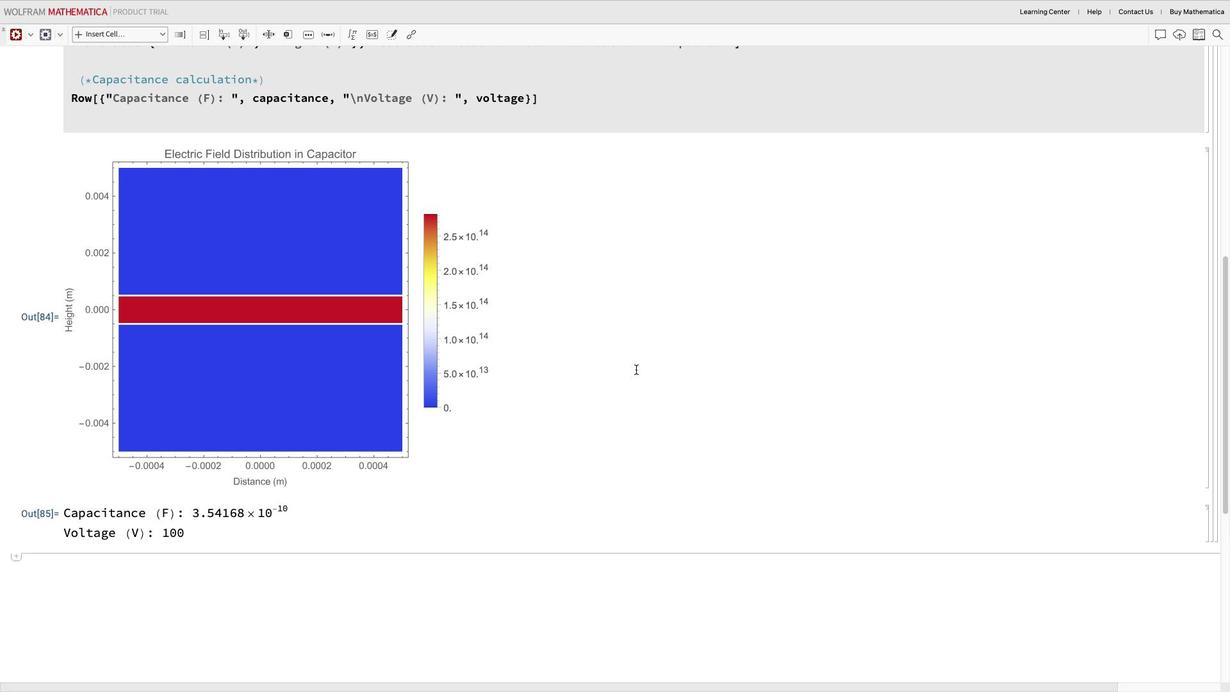 
Action: Mouse scrolled (635, 369) with delta (0, 0)
Screenshot: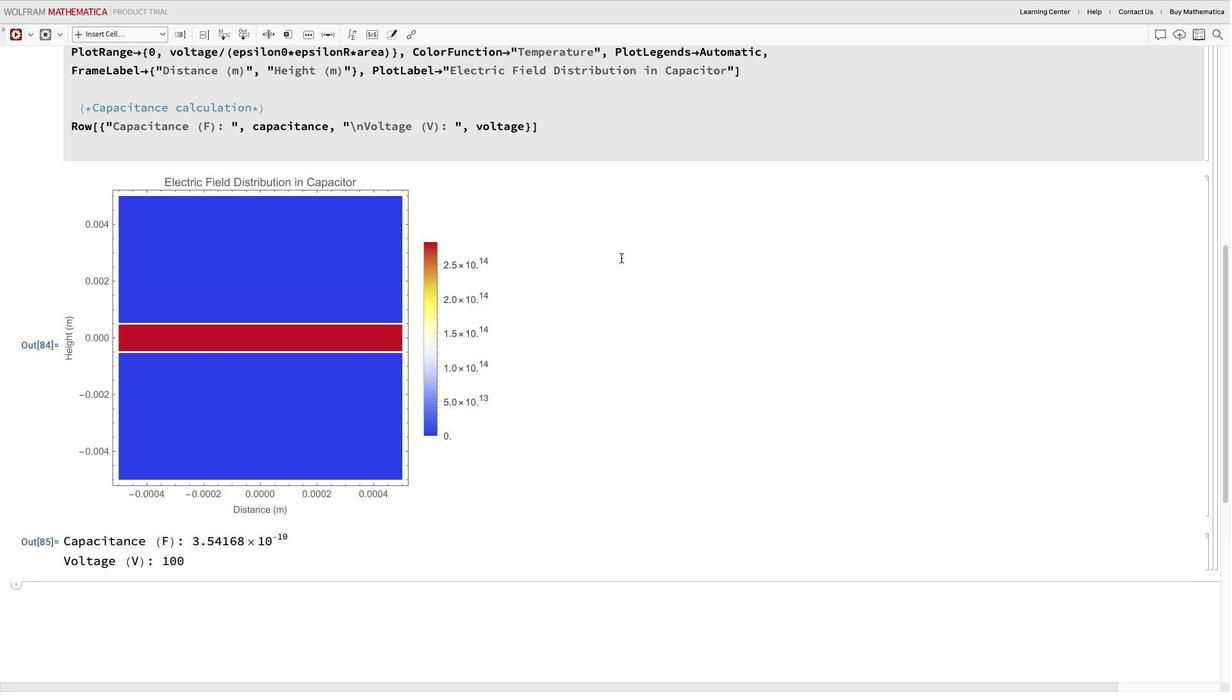 
Action: Mouse scrolled (635, 369) with delta (0, 0)
Screenshot: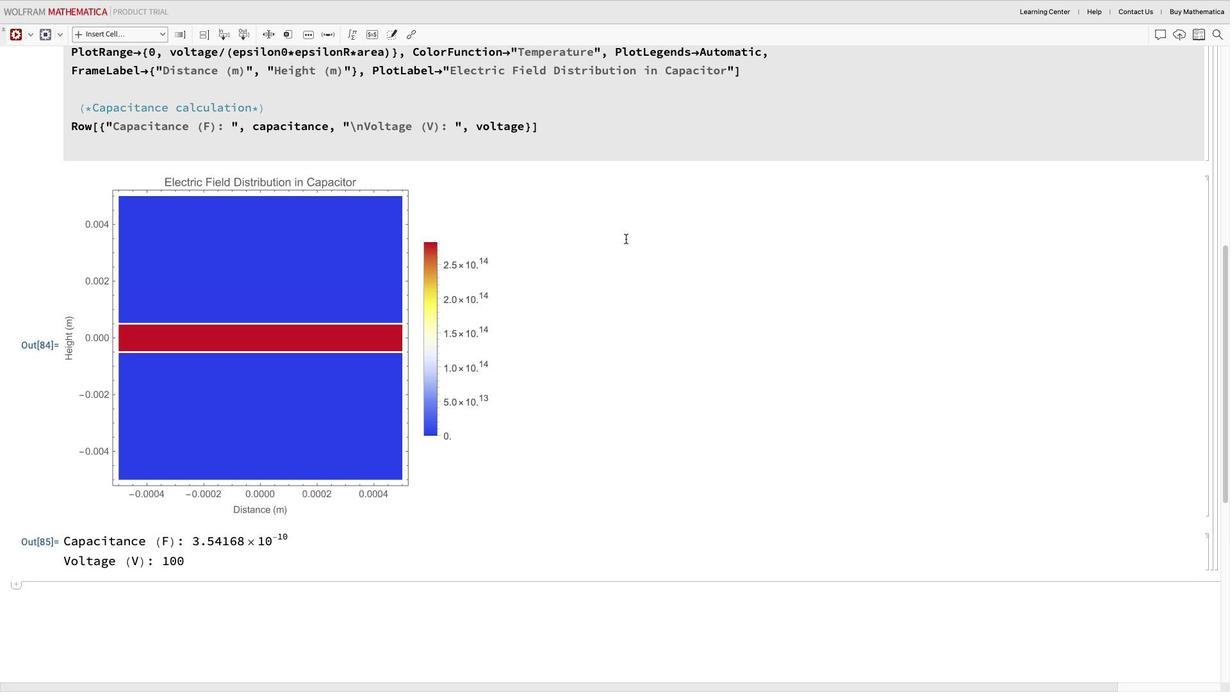
Action: Mouse scrolled (635, 369) with delta (0, 0)
Screenshot: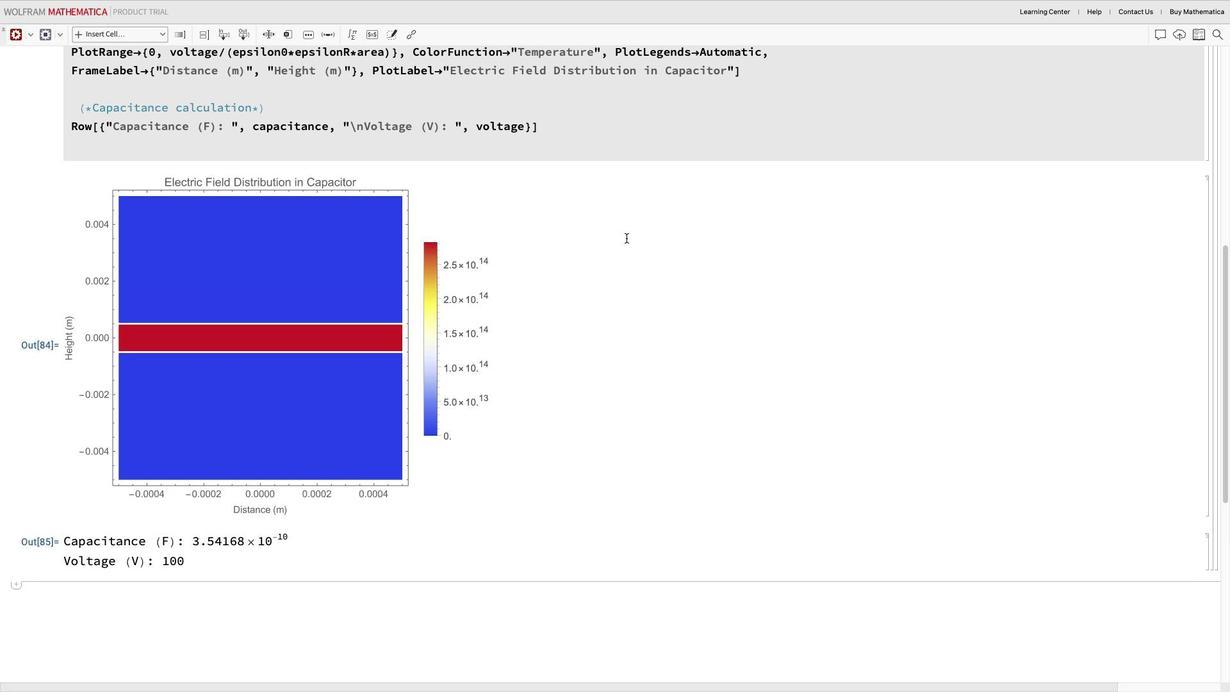 
Action: Mouse scrolled (635, 369) with delta (0, 0)
Screenshot: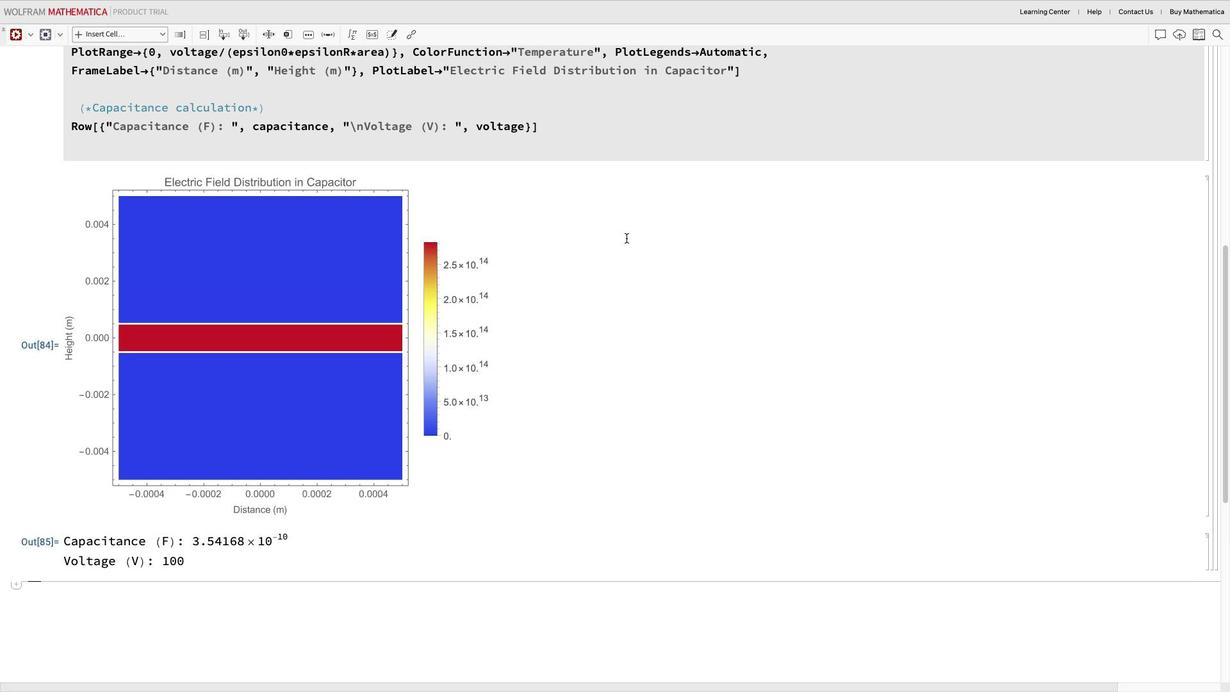 
Action: Mouse scrolled (635, 369) with delta (0, 0)
Screenshot: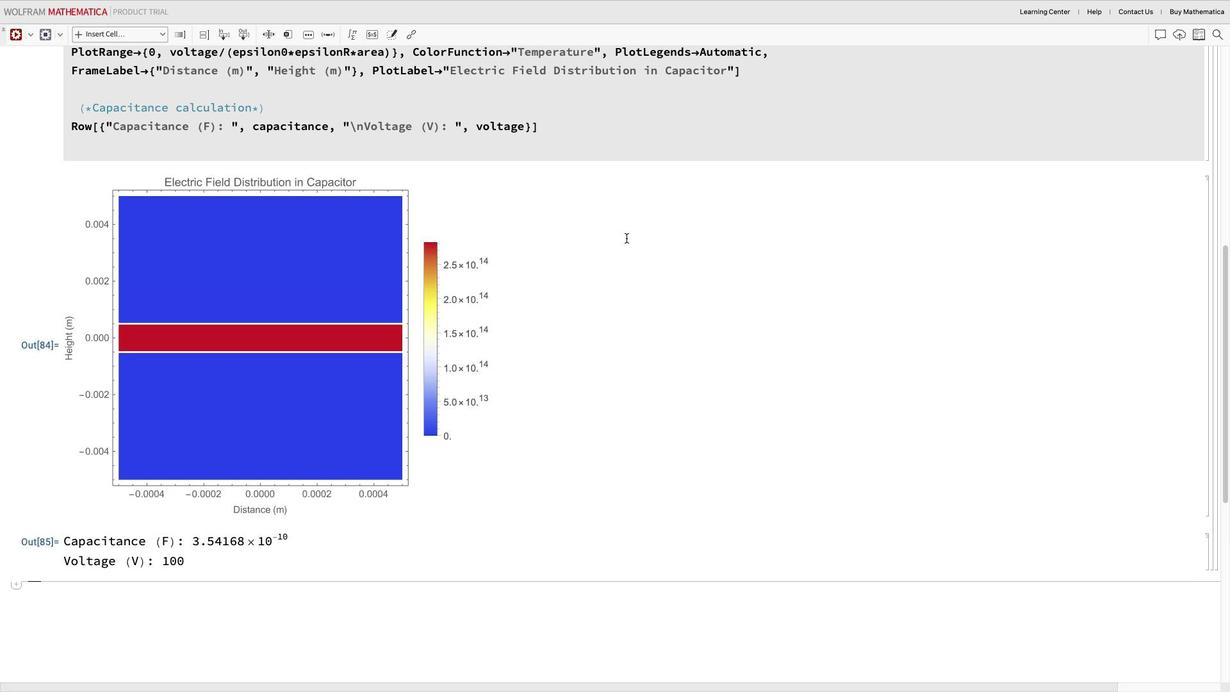
Action: Mouse scrolled (635, 369) with delta (0, 0)
Screenshot: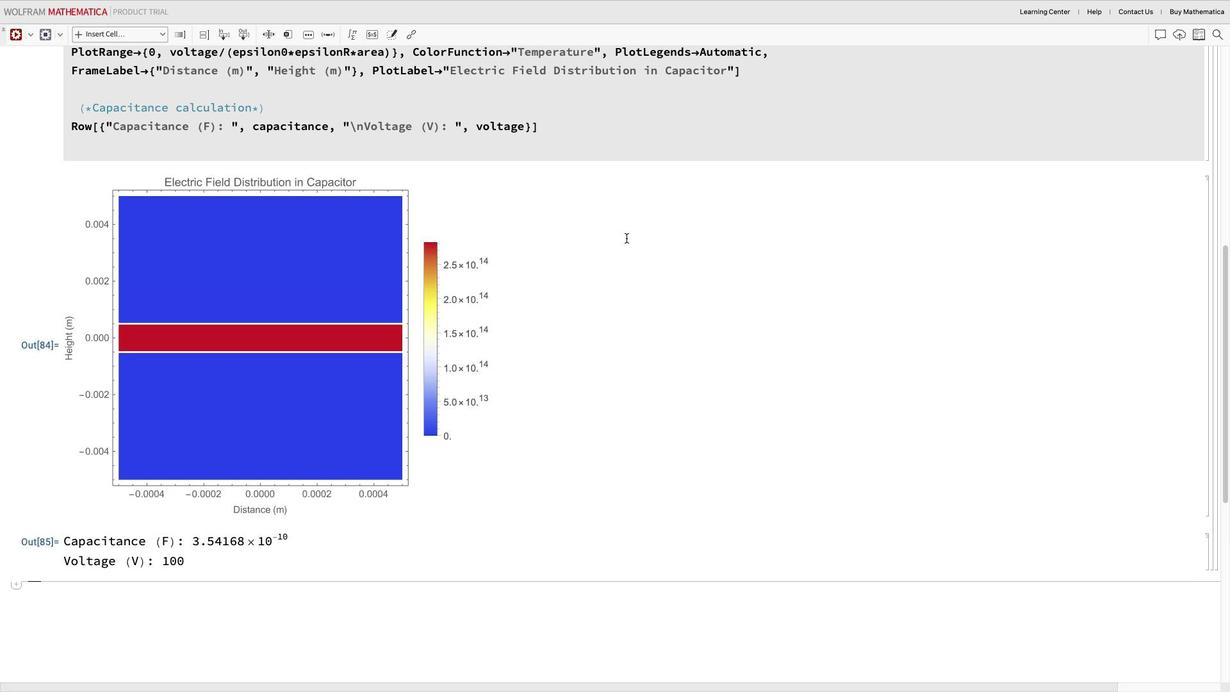 
Action: Mouse moved to (626, 238)
Screenshot: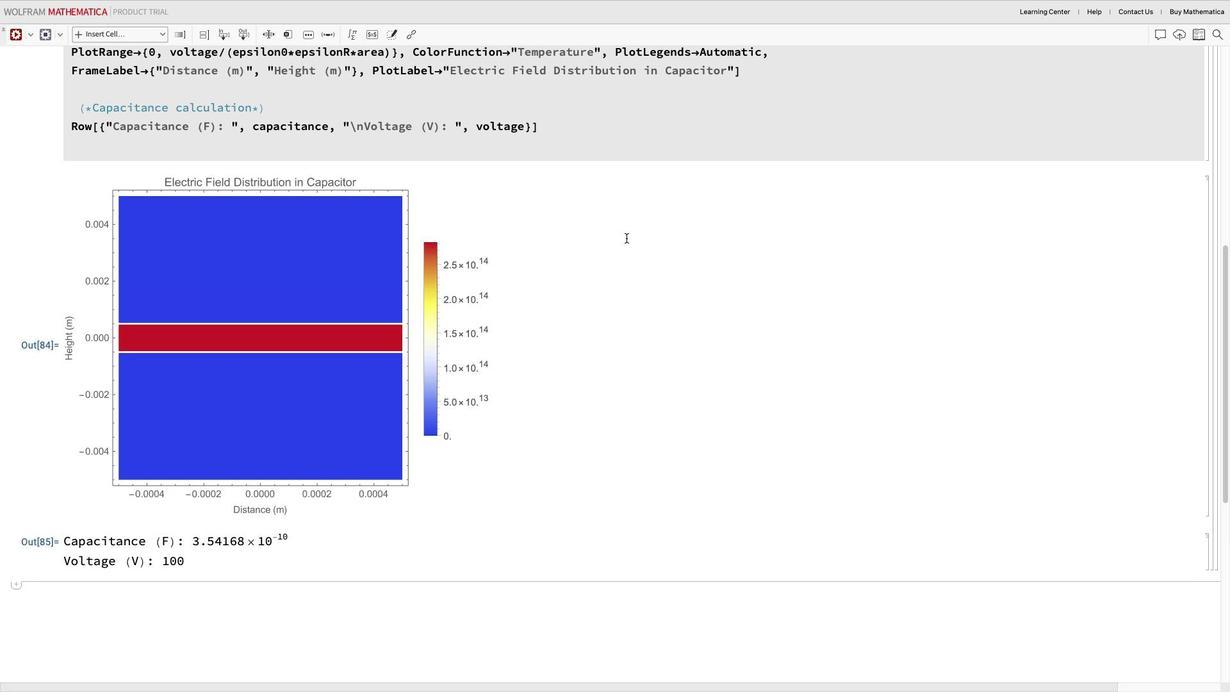 
